 Task: Send an email with the signature Logan Nelson with the subject Request for feedback on a financial report and the message I would like to request a project schedule update. from softage.3@softage.net to softage.1@softage.net with an attached audio file Audio_performance.mp3 and move the email from Sent Items to the folder Employee handbooks
Action: Mouse moved to (86, 115)
Screenshot: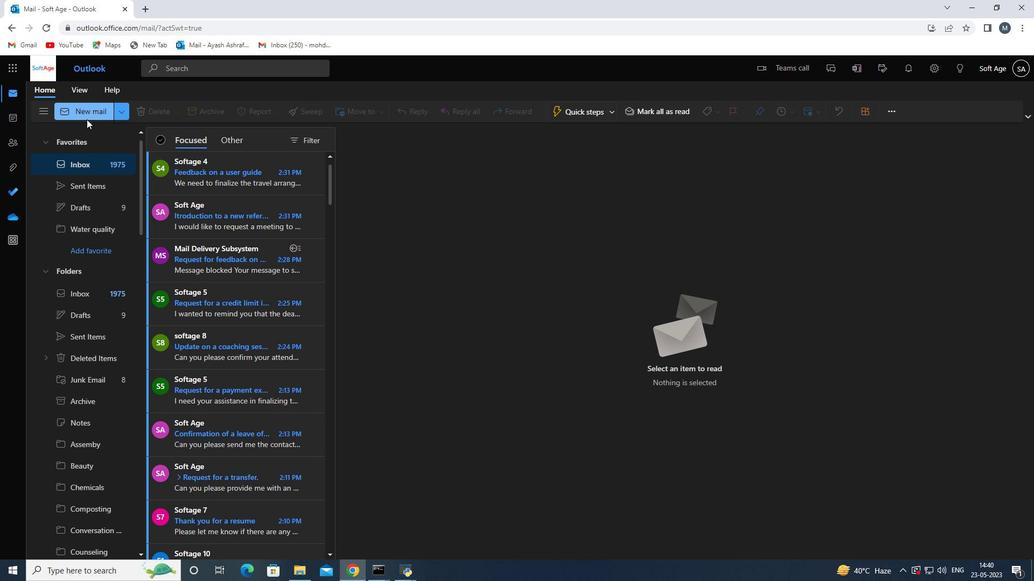
Action: Mouse pressed left at (86, 115)
Screenshot: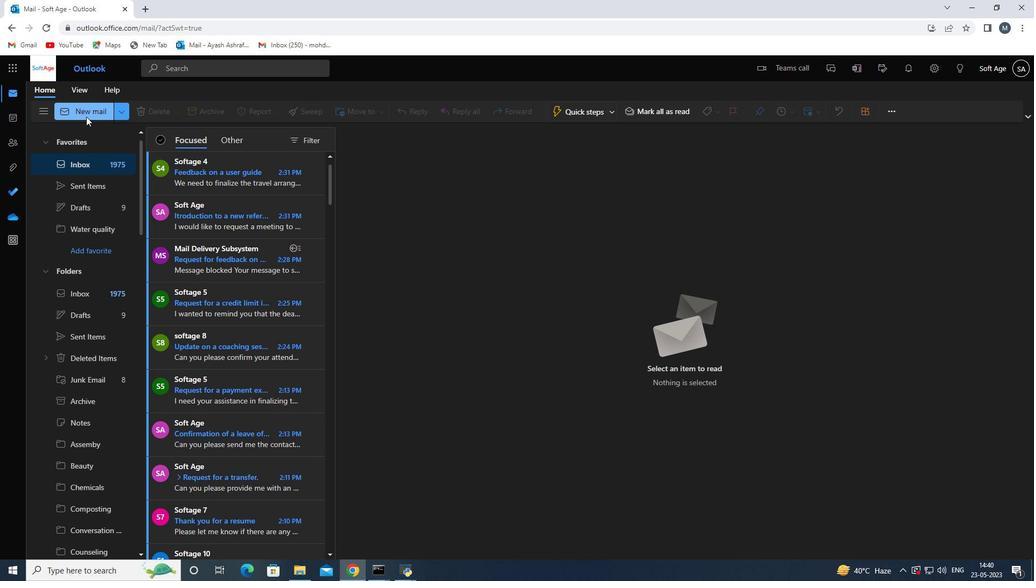 
Action: Mouse moved to (416, 177)
Screenshot: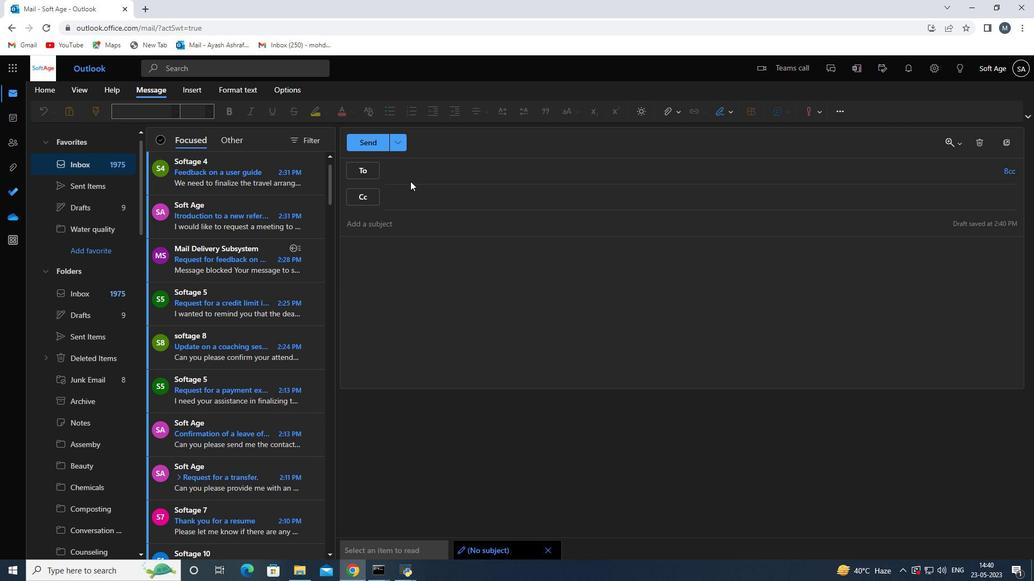 
Action: Mouse pressed left at (416, 177)
Screenshot: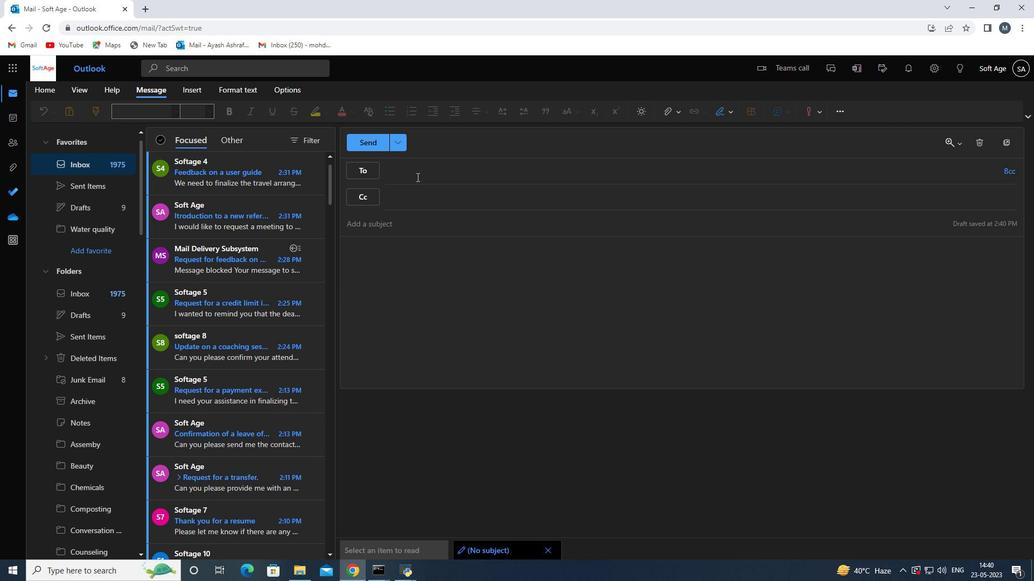
Action: Mouse moved to (717, 111)
Screenshot: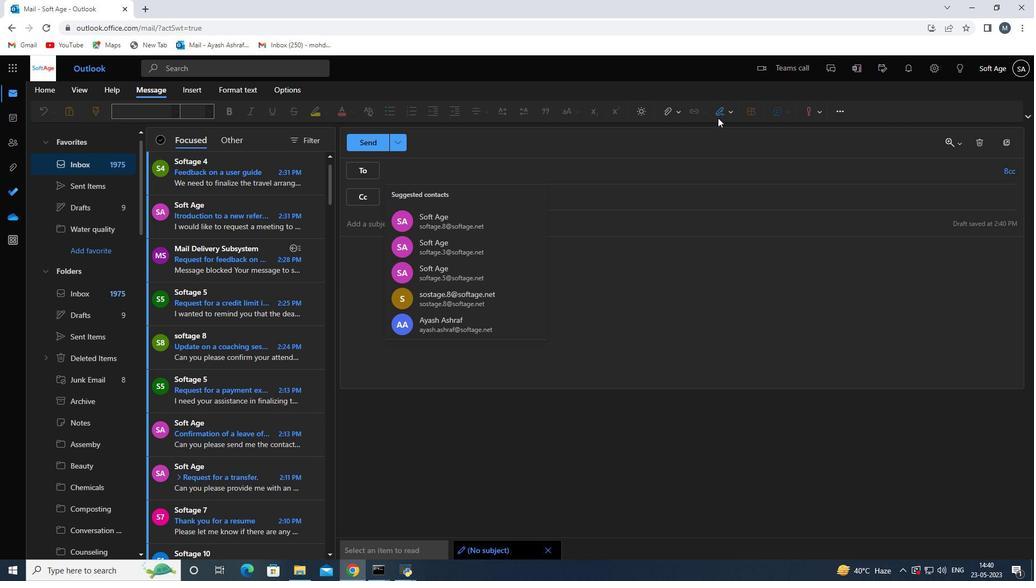 
Action: Mouse pressed left at (717, 111)
Screenshot: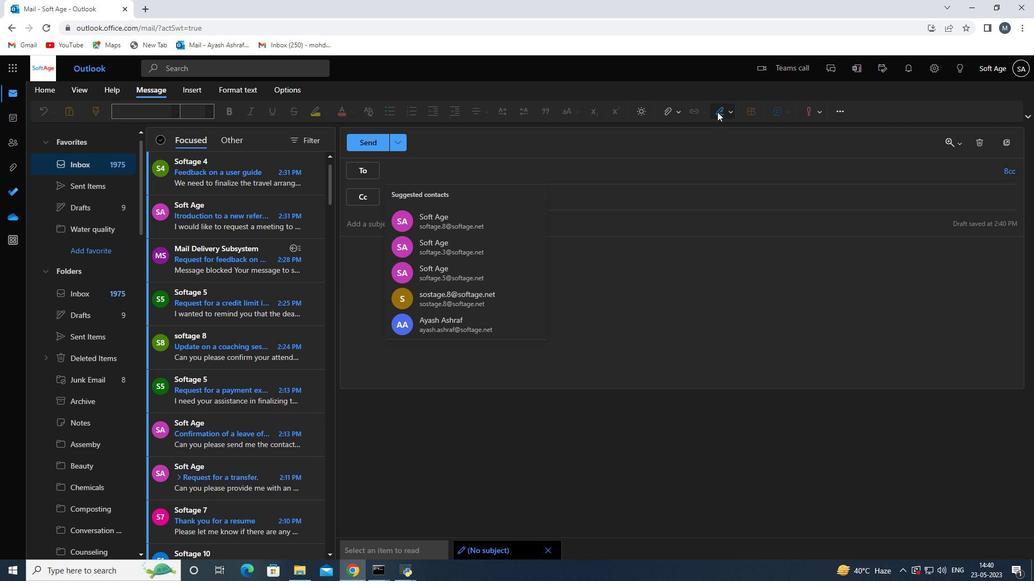 
Action: Mouse moved to (706, 151)
Screenshot: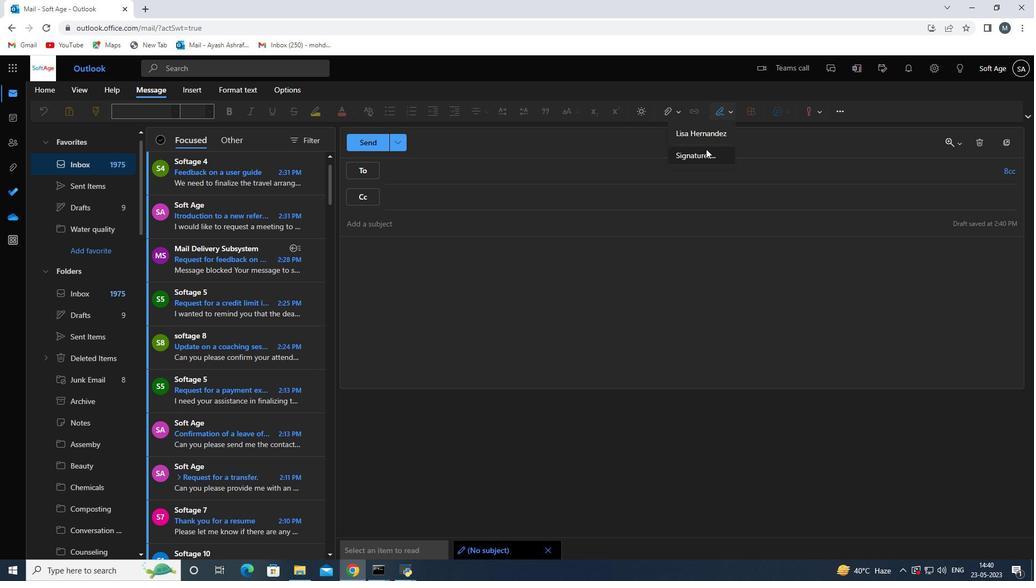 
Action: Mouse pressed left at (706, 151)
Screenshot: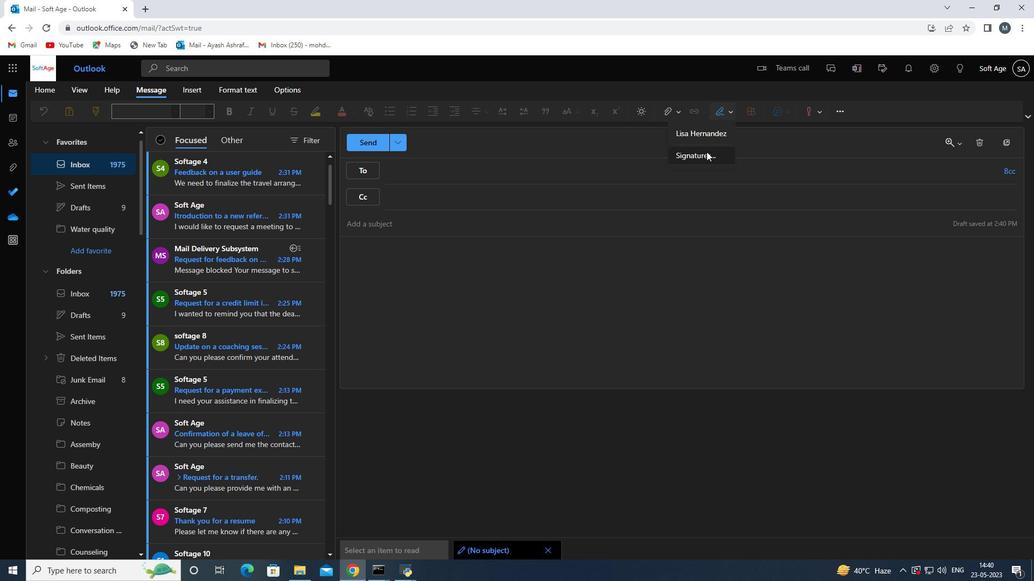 
Action: Mouse moved to (736, 200)
Screenshot: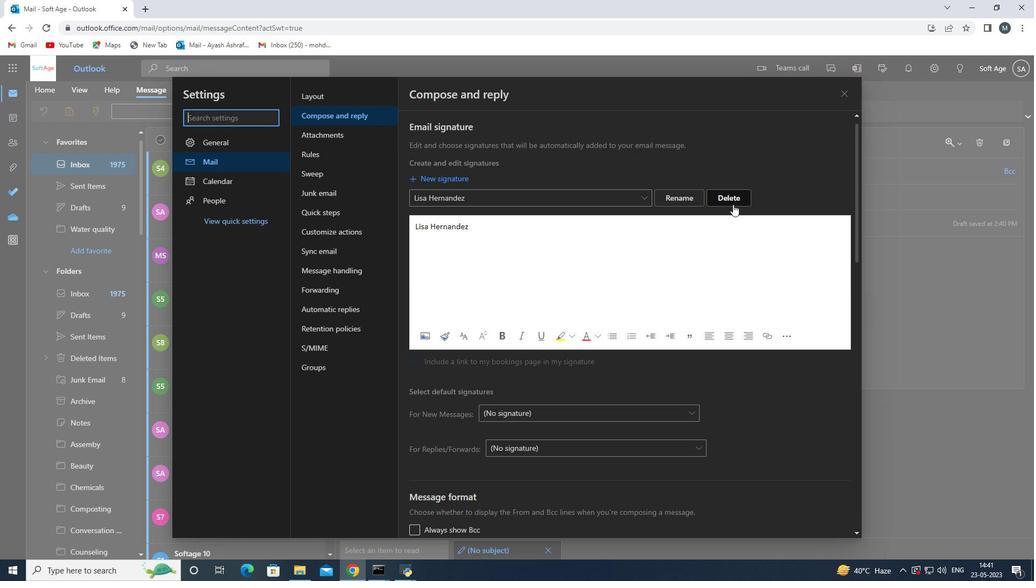 
Action: Mouse pressed left at (736, 200)
Screenshot: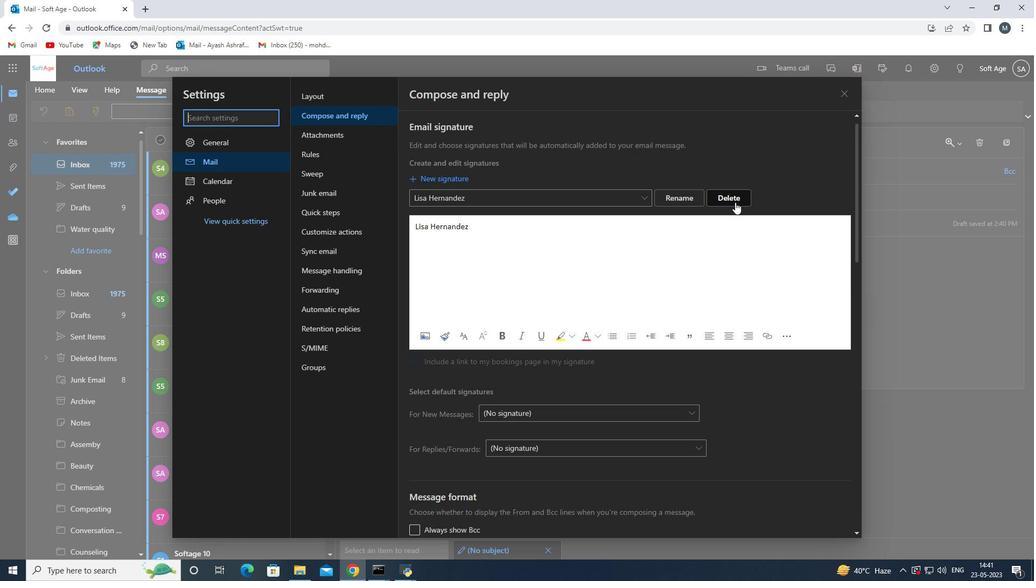 
Action: Mouse moved to (556, 193)
Screenshot: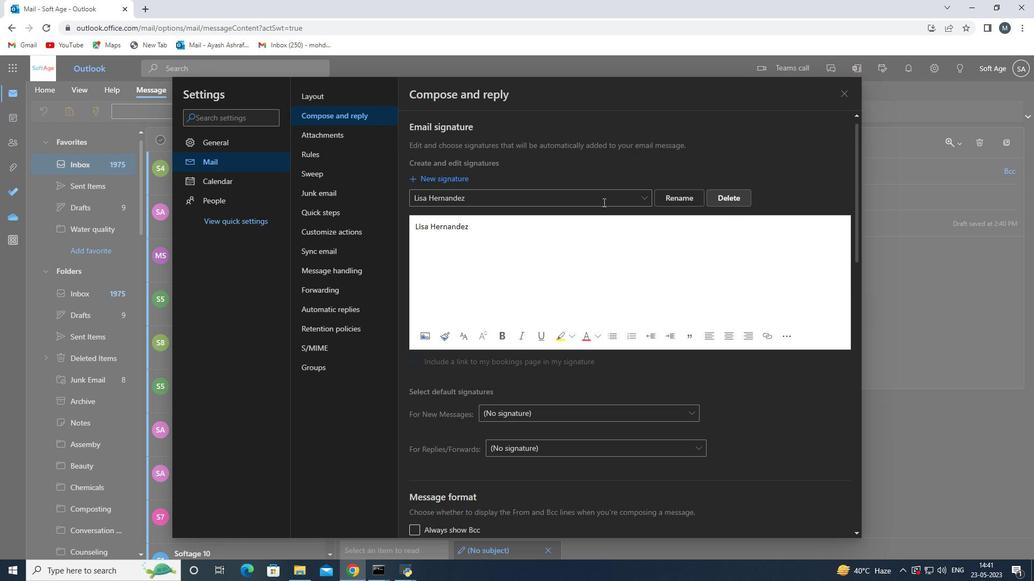 
Action: Mouse pressed left at (556, 193)
Screenshot: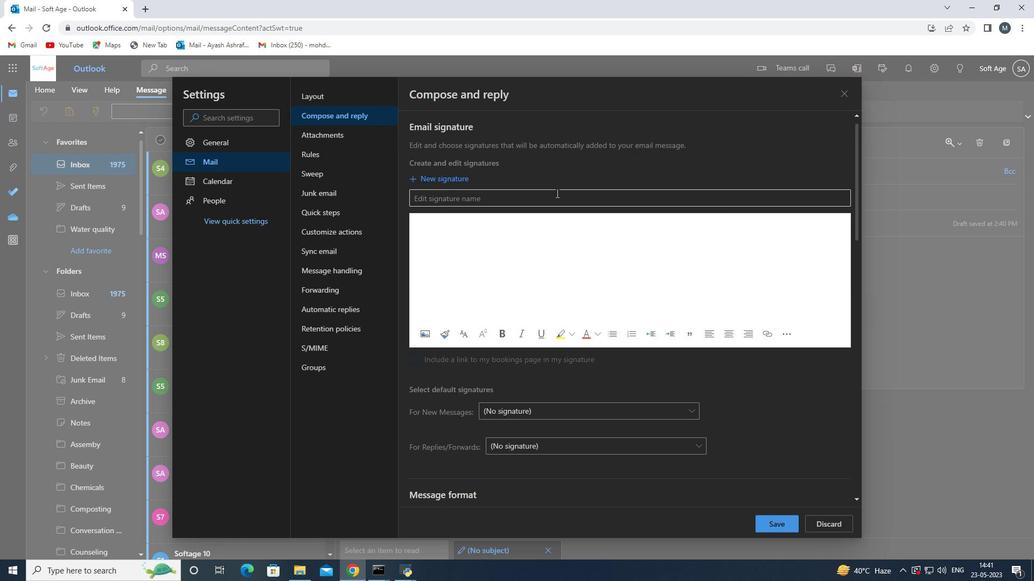 
Action: Key pressed <Key.shift>Logan<Key.space><Key.shift>Nelson<Key.space>
Screenshot: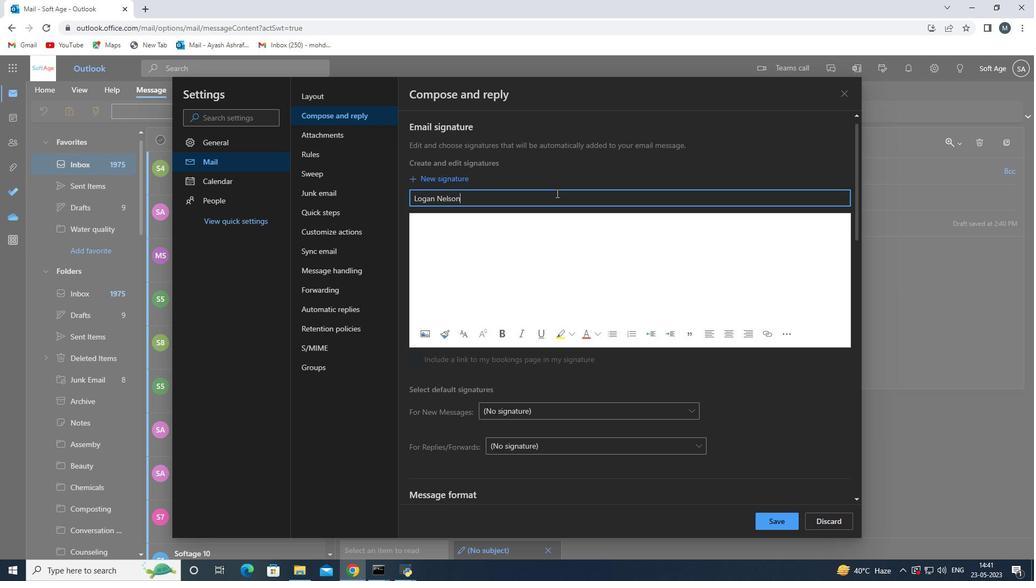 
Action: Mouse moved to (538, 253)
Screenshot: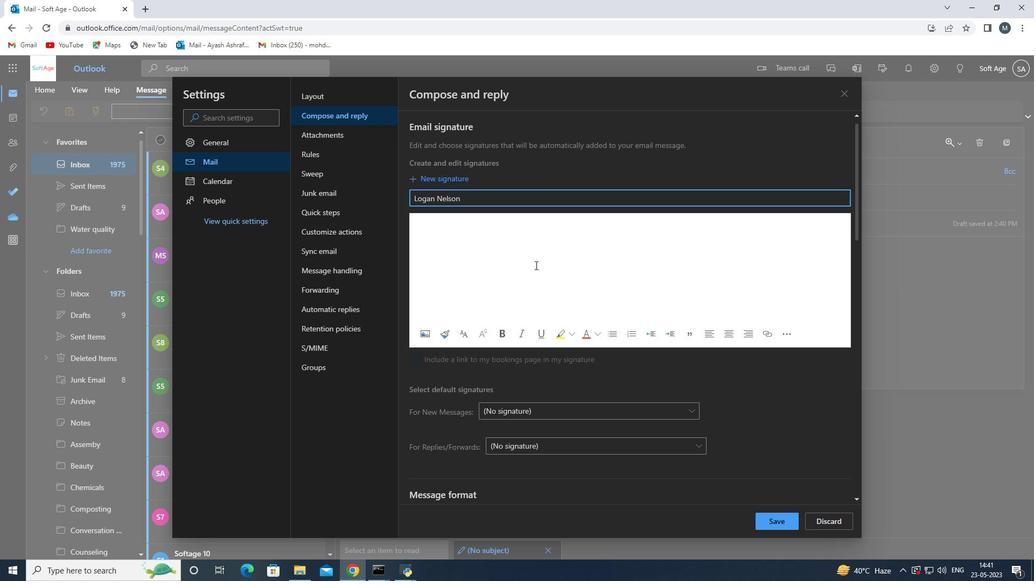 
Action: Mouse pressed left at (538, 253)
Screenshot: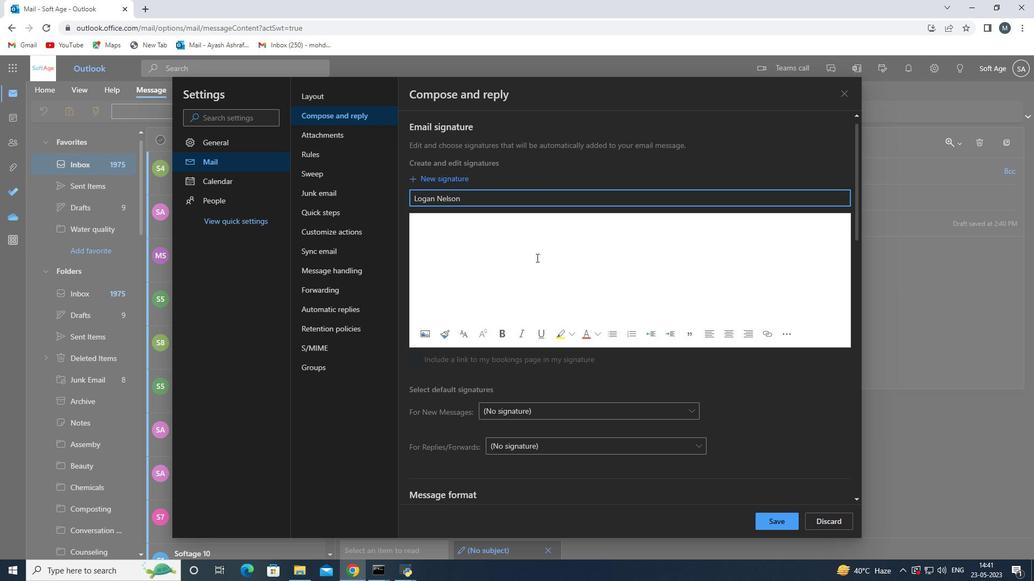 
Action: Mouse moved to (538, 253)
Screenshot: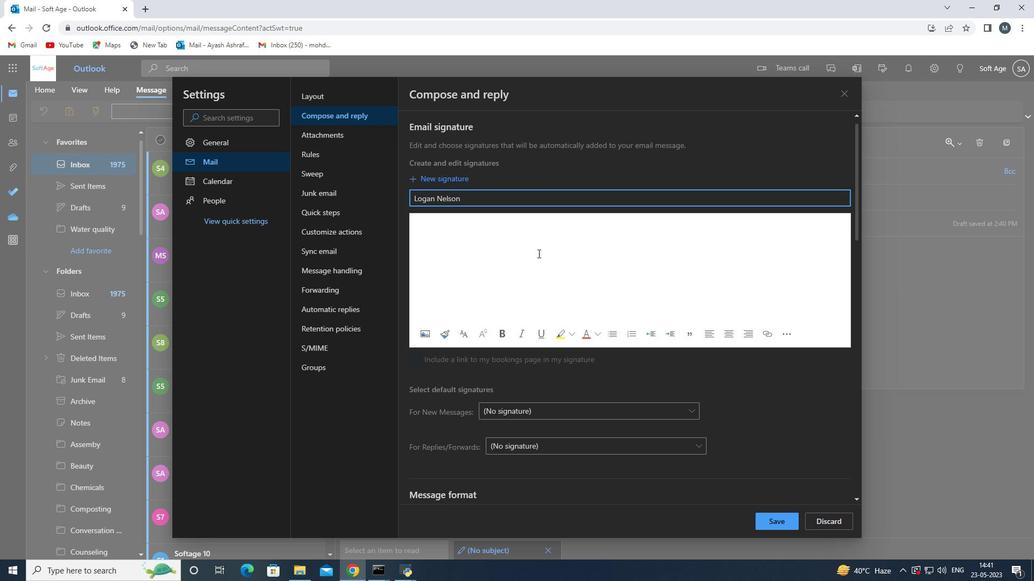 
Action: Key pressed <Key.shift>Logan<Key.space><Key.shift>Nelson<Key.space>
Screenshot: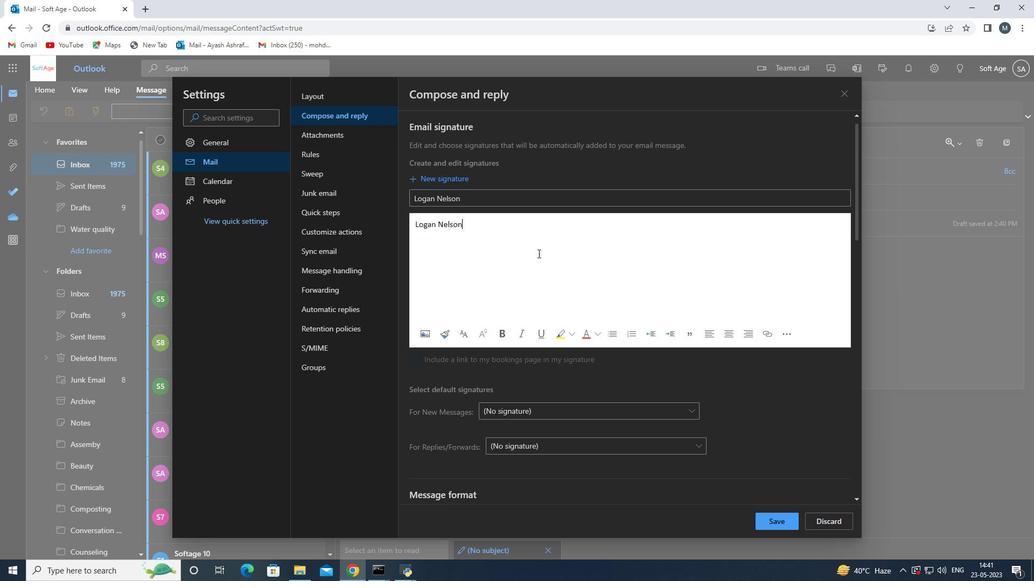 
Action: Mouse moved to (769, 536)
Screenshot: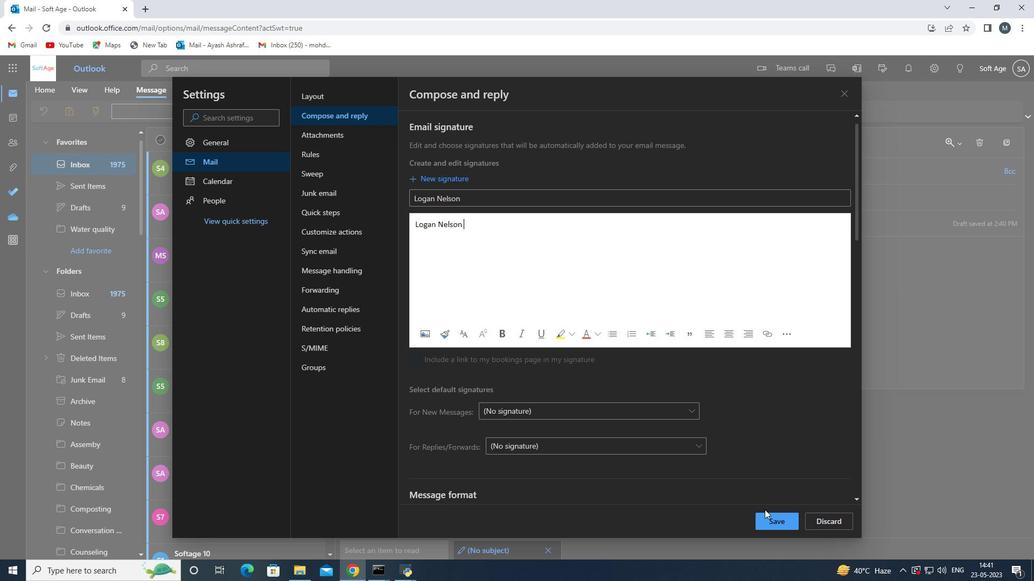 
Action: Mouse pressed left at (768, 535)
Screenshot: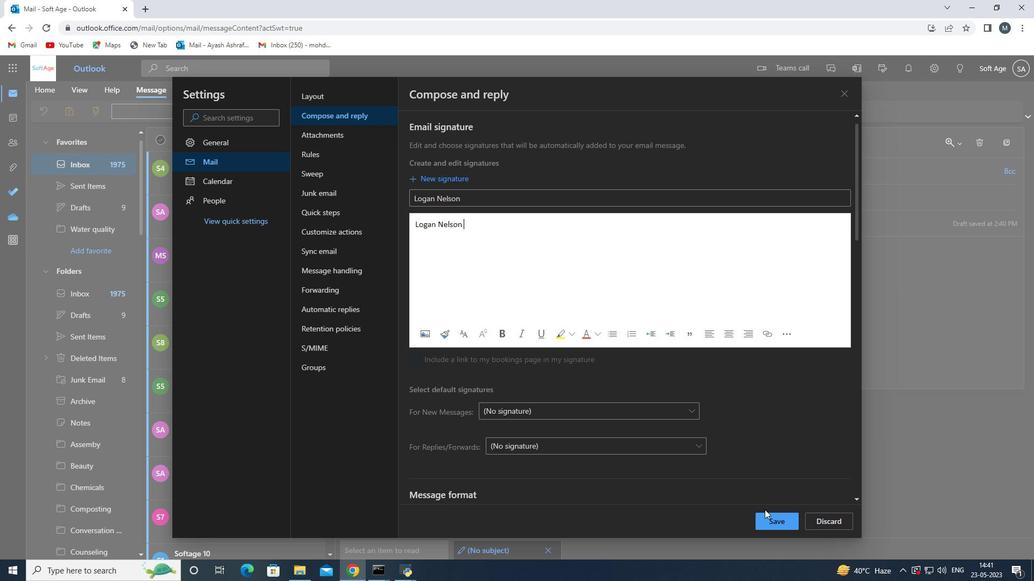 
Action: Mouse moved to (772, 528)
Screenshot: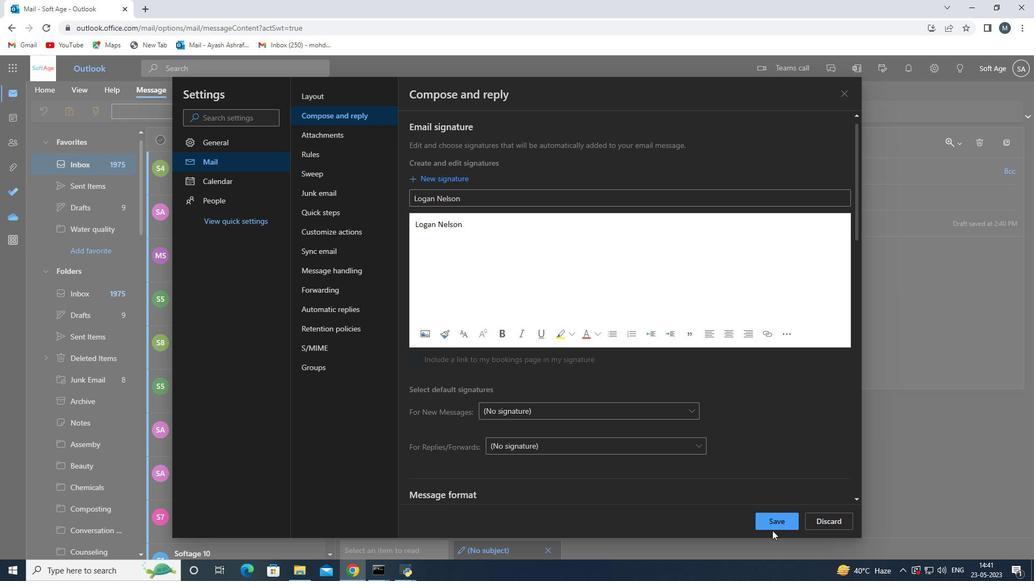 
Action: Mouse pressed left at (772, 528)
Screenshot: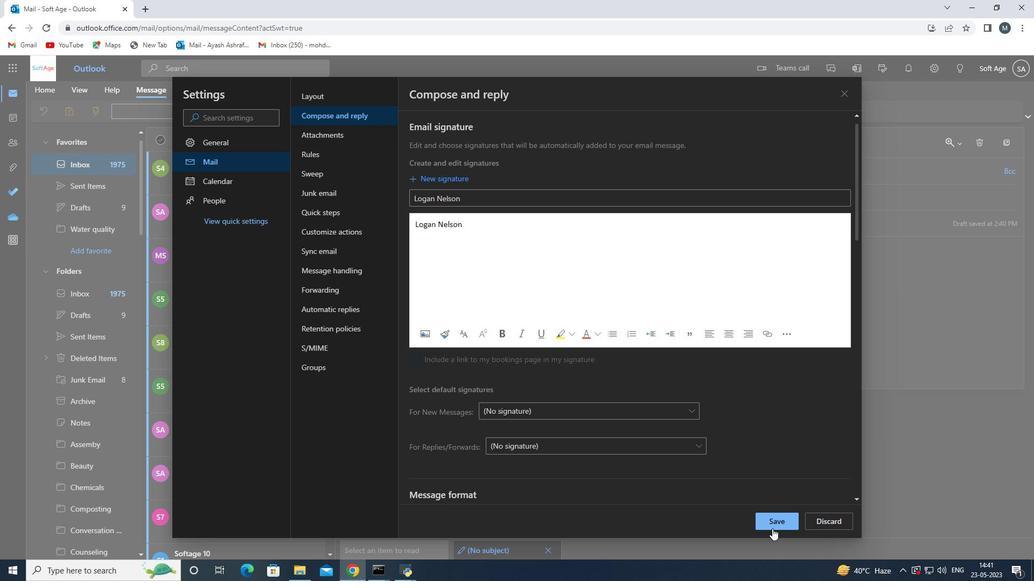 
Action: Mouse moved to (846, 94)
Screenshot: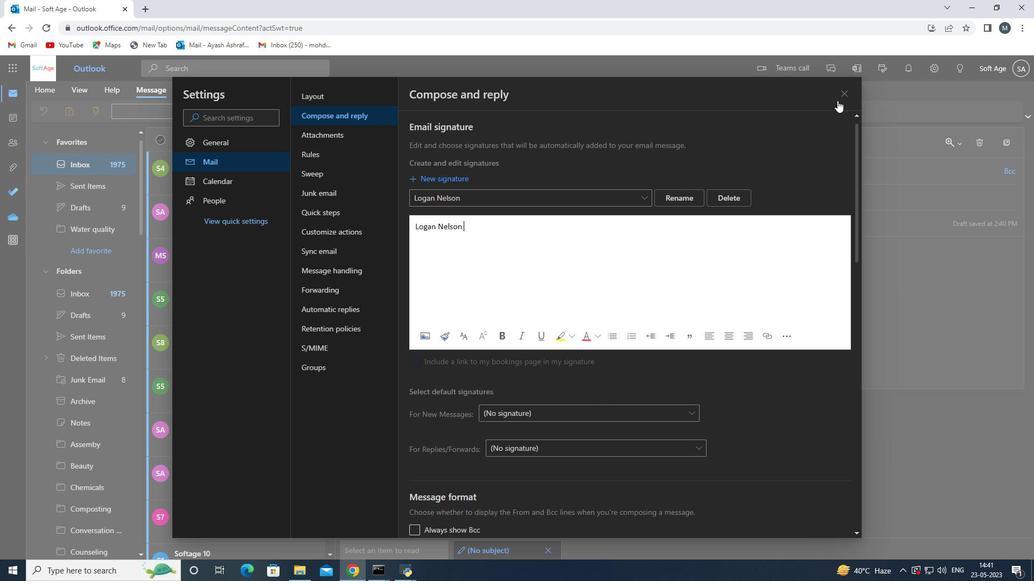 
Action: Mouse pressed left at (846, 94)
Screenshot: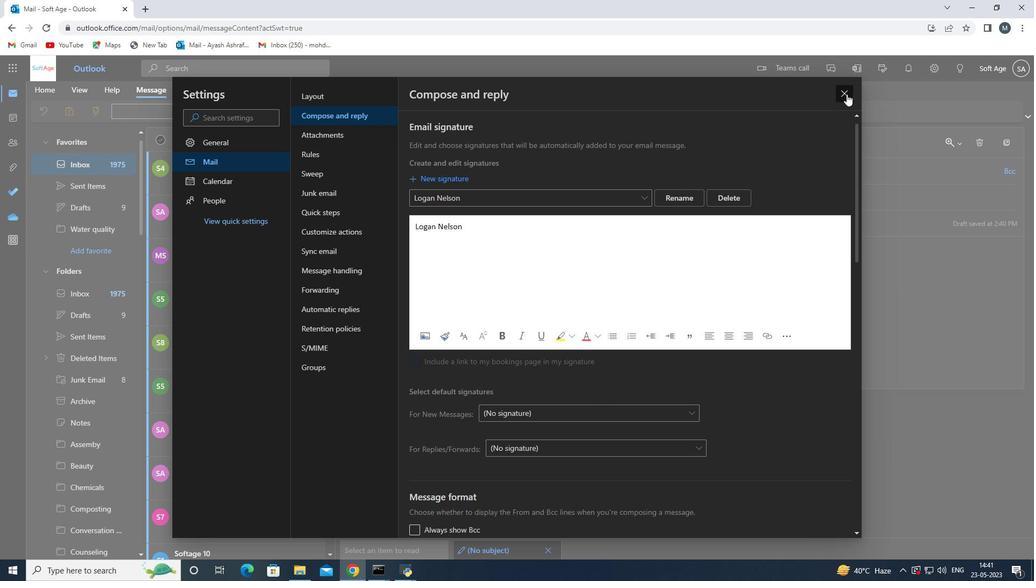 
Action: Mouse moved to (462, 230)
Screenshot: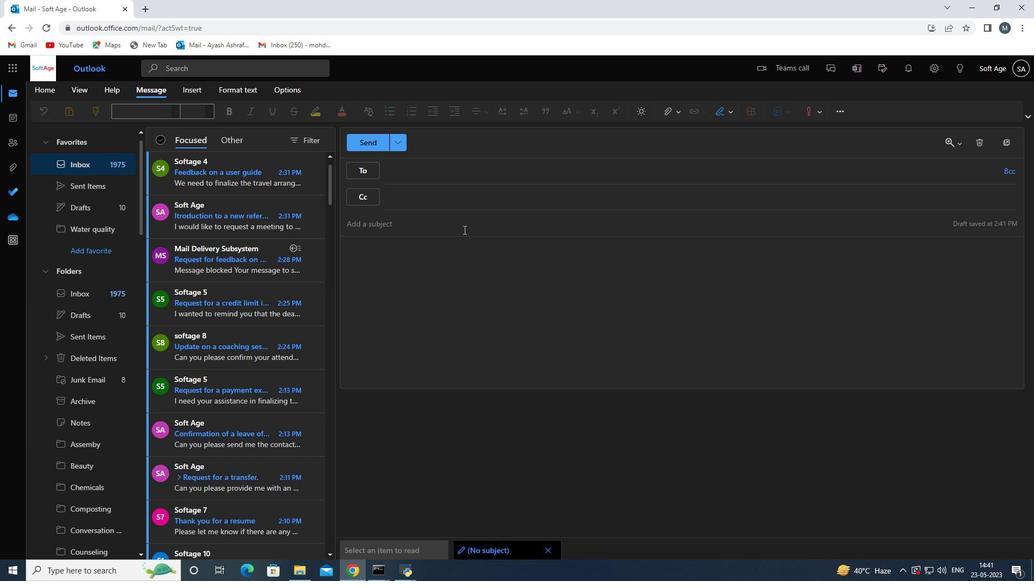 
Action: Mouse pressed left at (462, 230)
Screenshot: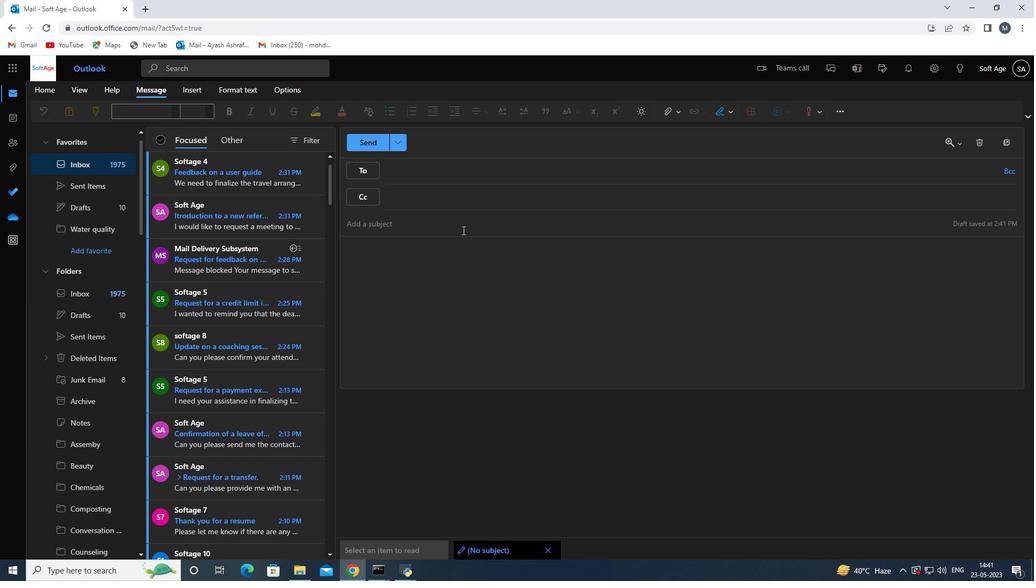 
Action: Key pressed <Key.shift>Request<Key.space>for<Key.space>feedback<Key.space>on<Key.space>a<Key.space>financial<Key.space>report<Key.space>
Screenshot: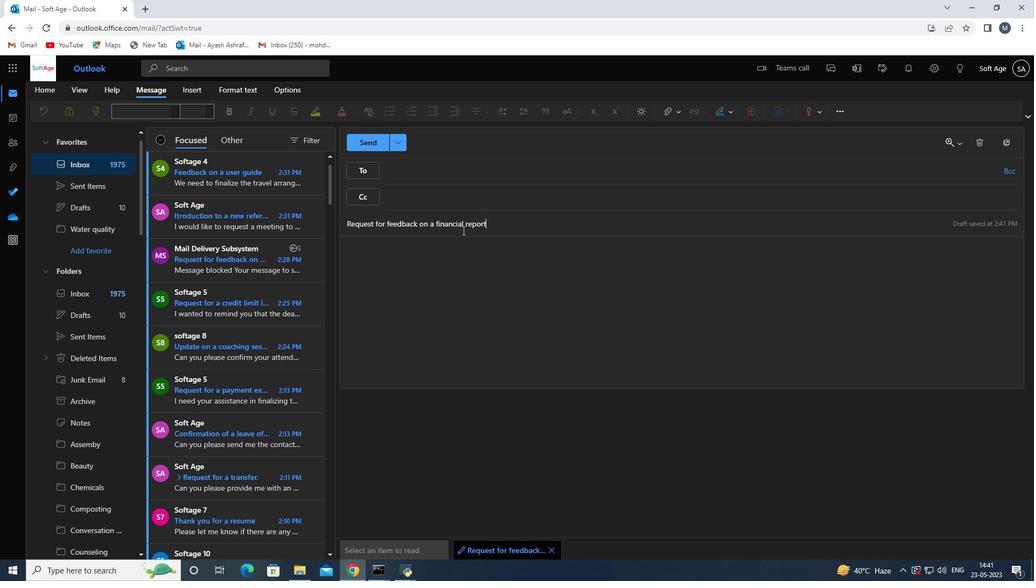 
Action: Mouse moved to (413, 277)
Screenshot: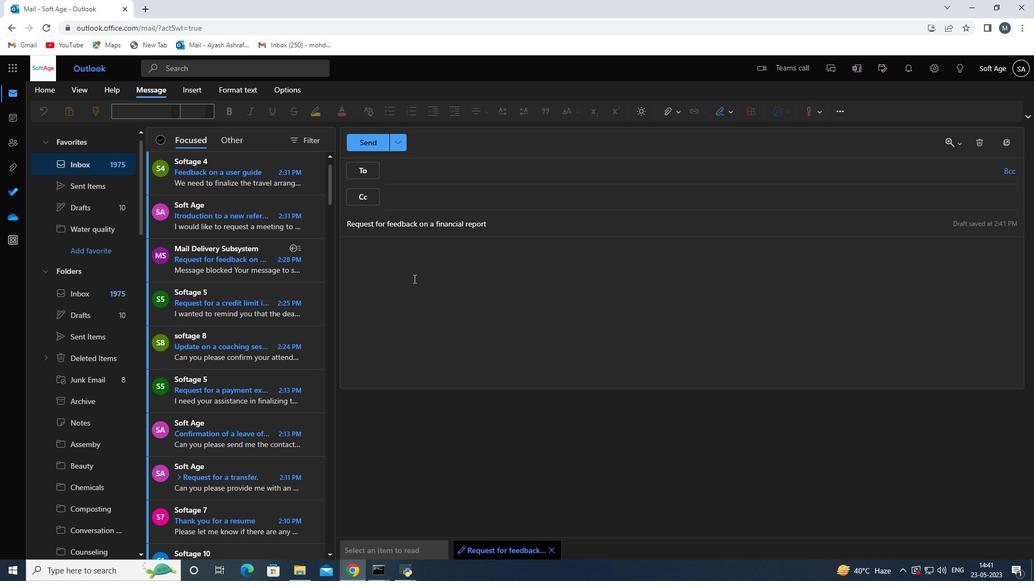 
Action: Mouse pressed left at (413, 277)
Screenshot: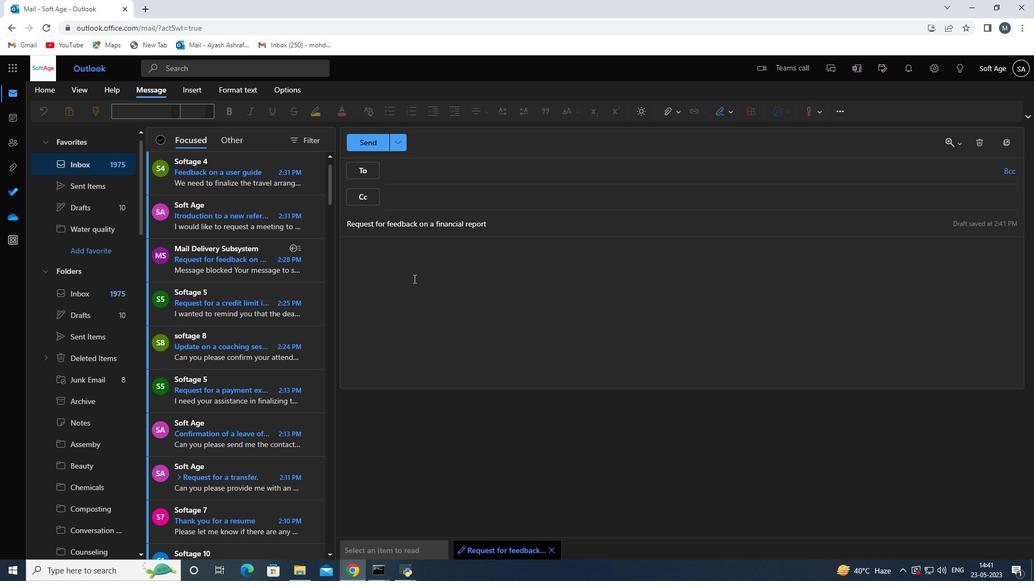 
Action: Mouse moved to (445, 242)
Screenshot: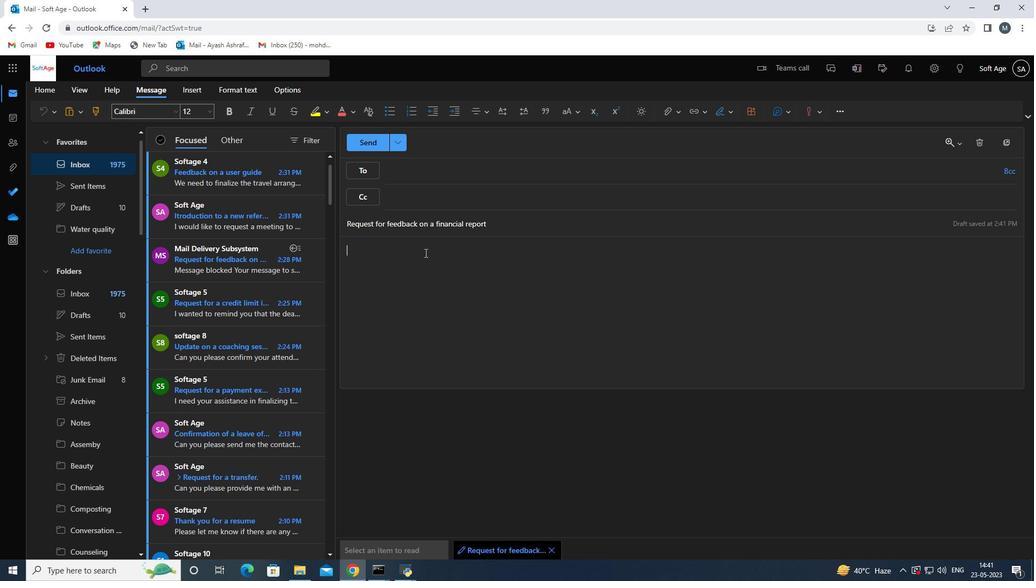 
Action: Key pressed <Key.shift>I<Key.space>woi<Key.backspace>uld<Key.space>like<Key.space>to<Key.space>
Screenshot: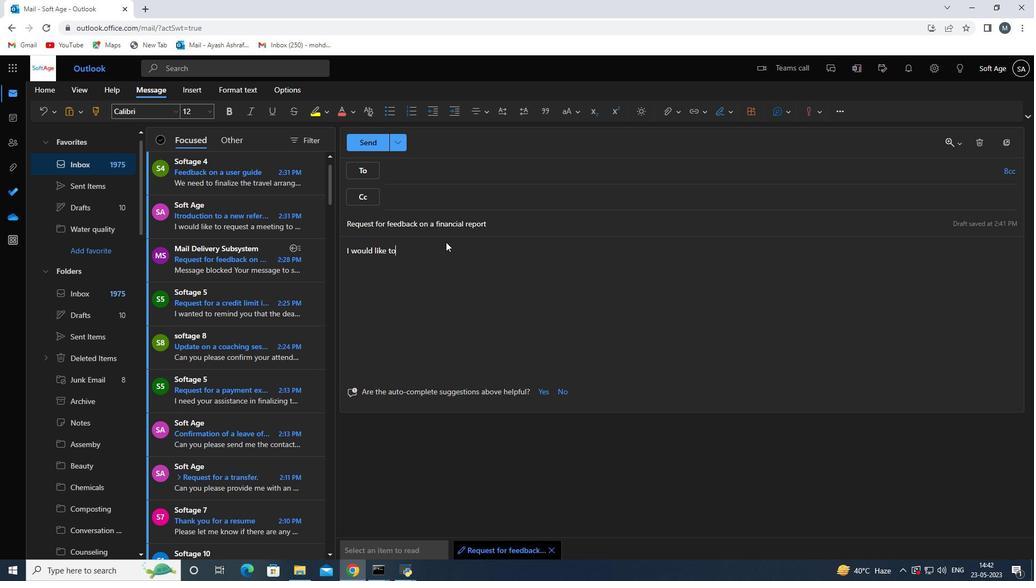 
Action: Mouse moved to (445, 242)
Screenshot: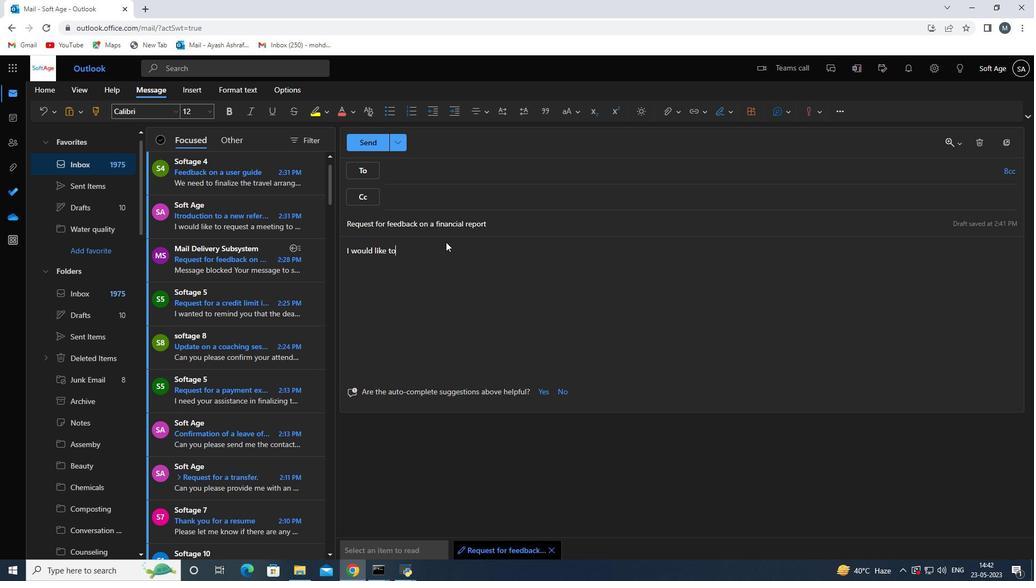 
Action: Key pressed request<Key.space>a<Key.space>project<Key.space>schedule<Key.space>update<Key.space>
Screenshot: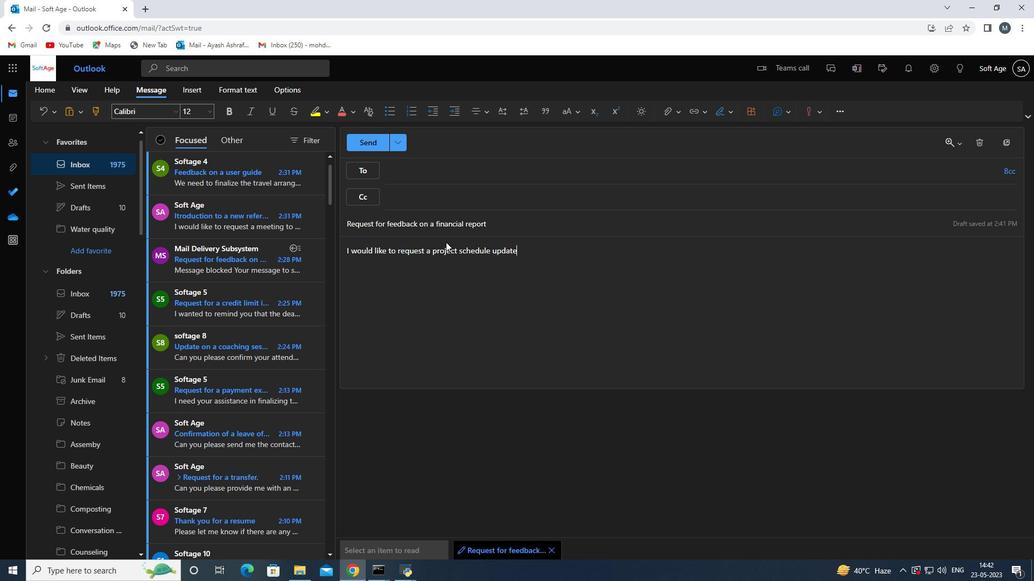 
Action: Mouse moved to (718, 113)
Screenshot: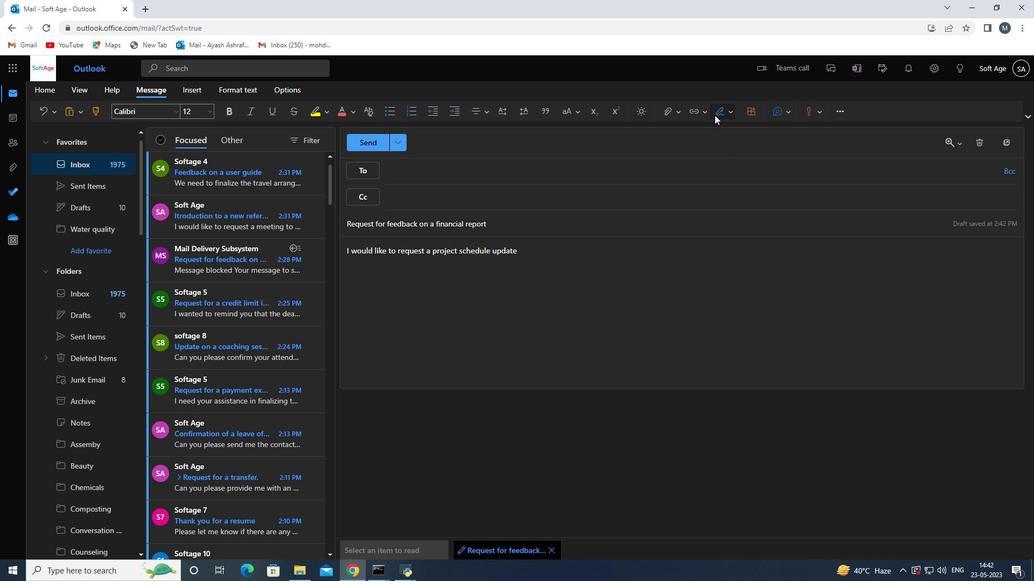 
Action: Mouse pressed left at (718, 113)
Screenshot: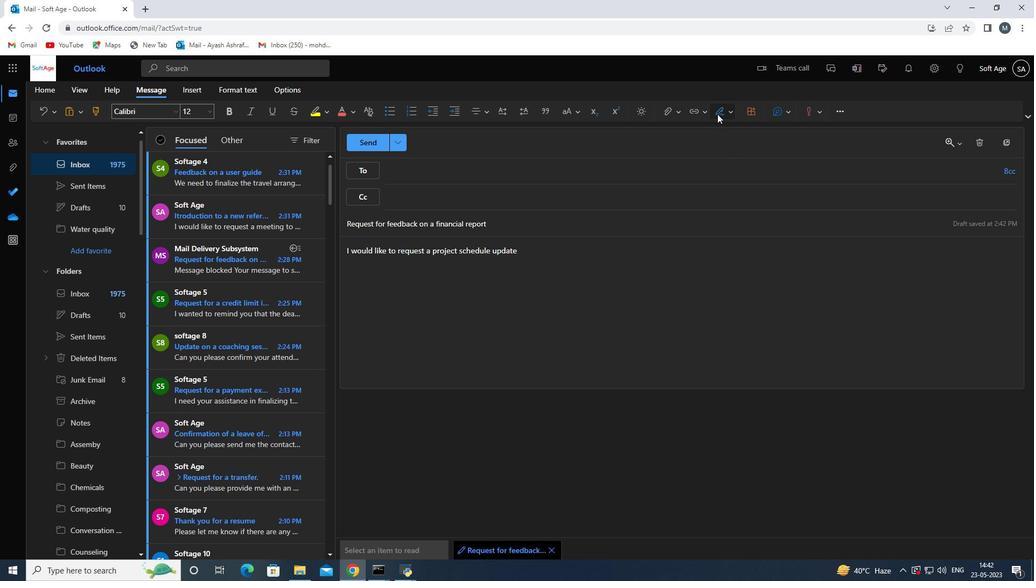 
Action: Mouse moved to (707, 136)
Screenshot: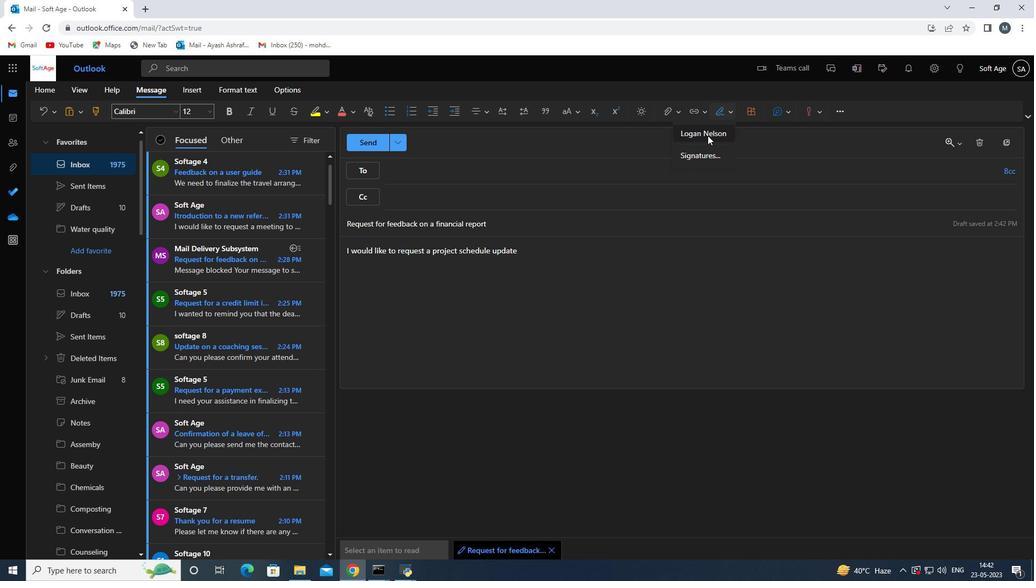 
Action: Mouse pressed left at (707, 136)
Screenshot: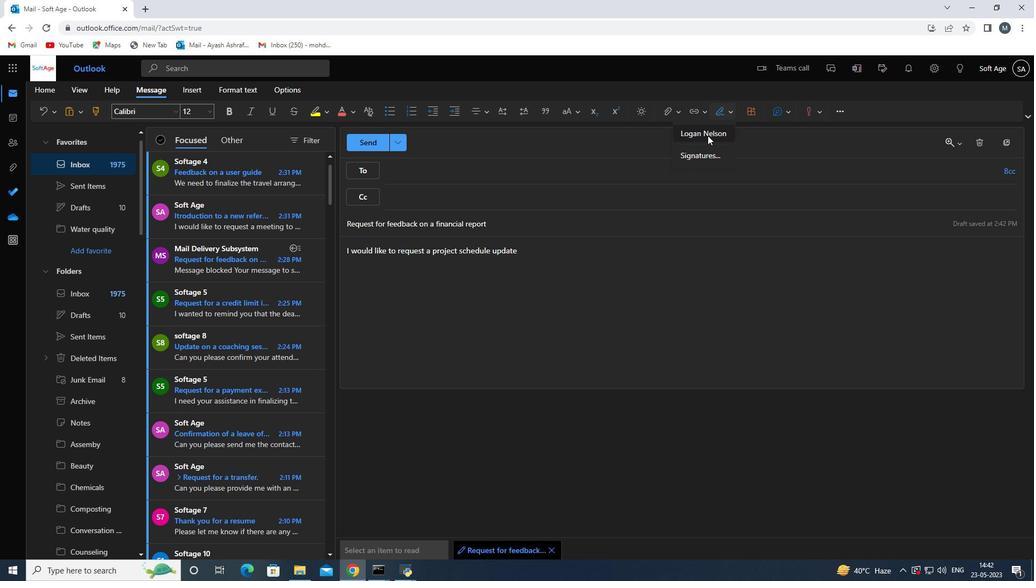 
Action: Mouse moved to (451, 176)
Screenshot: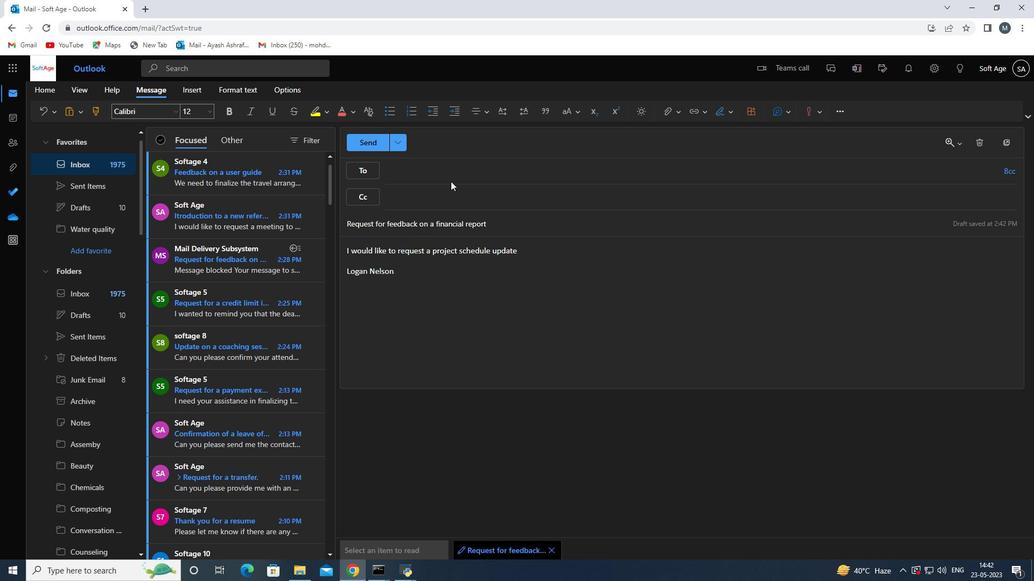 
Action: Mouse pressed left at (451, 176)
Screenshot: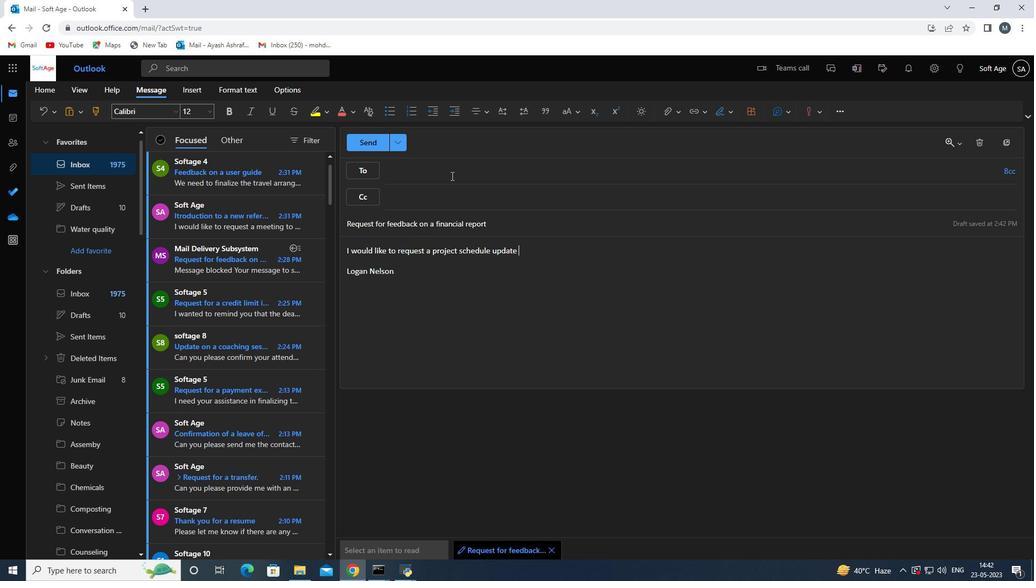 
Action: Key pressed softage.1<Key.shift>@softage.net
Screenshot: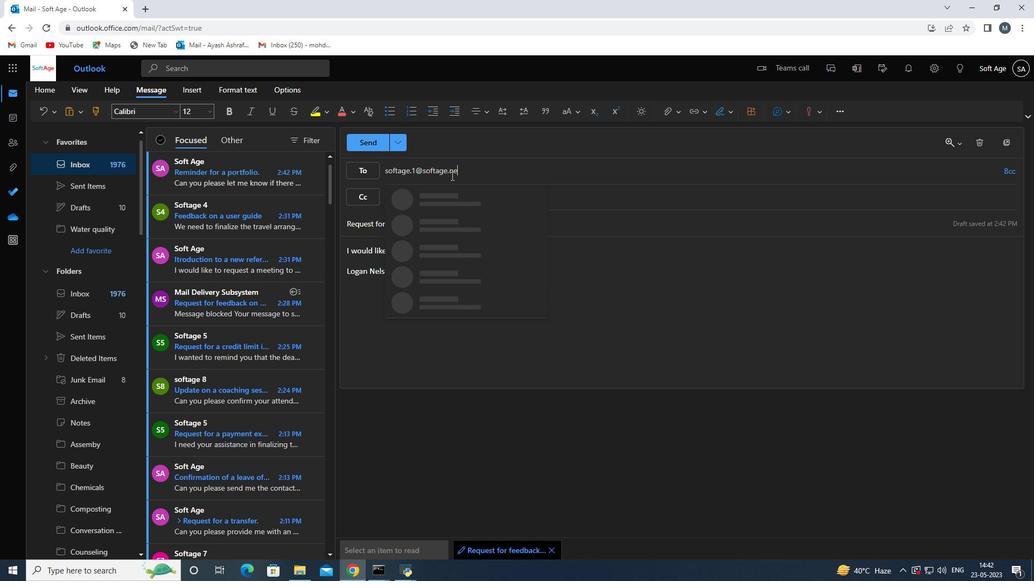 
Action: Mouse moved to (434, 189)
Screenshot: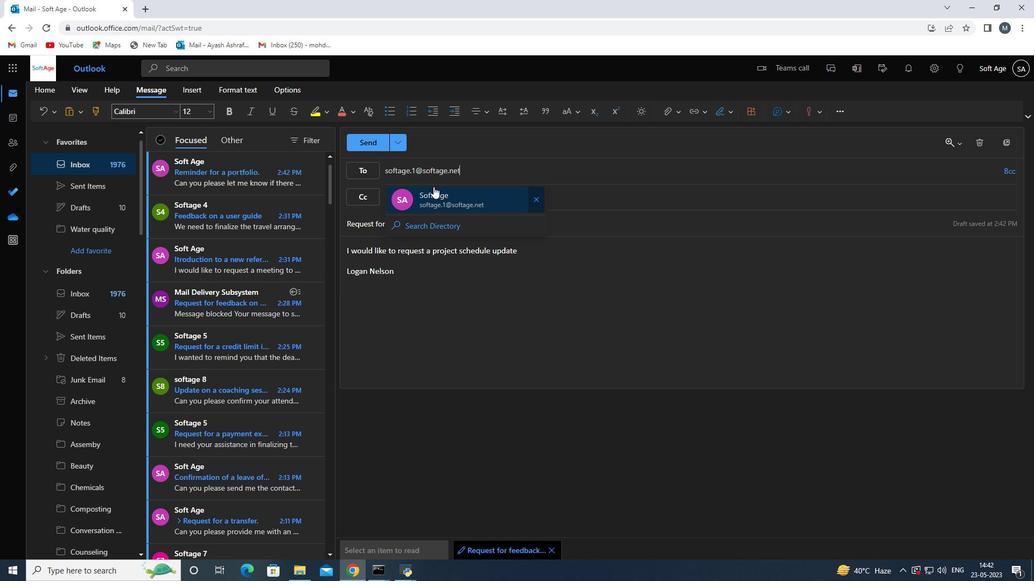 
Action: Mouse pressed left at (434, 189)
Screenshot: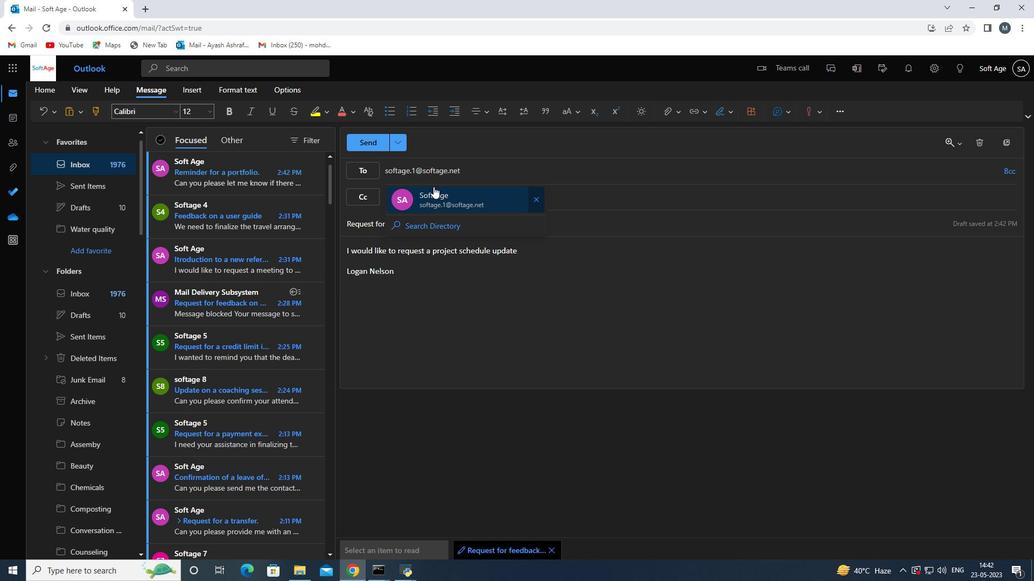 
Action: Mouse moved to (661, 113)
Screenshot: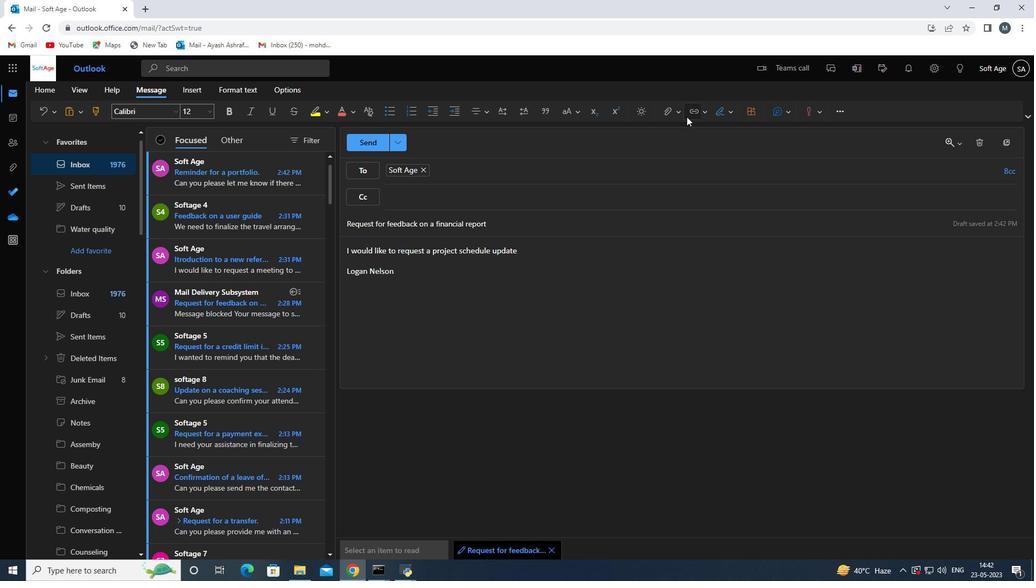 
Action: Mouse pressed left at (661, 113)
Screenshot: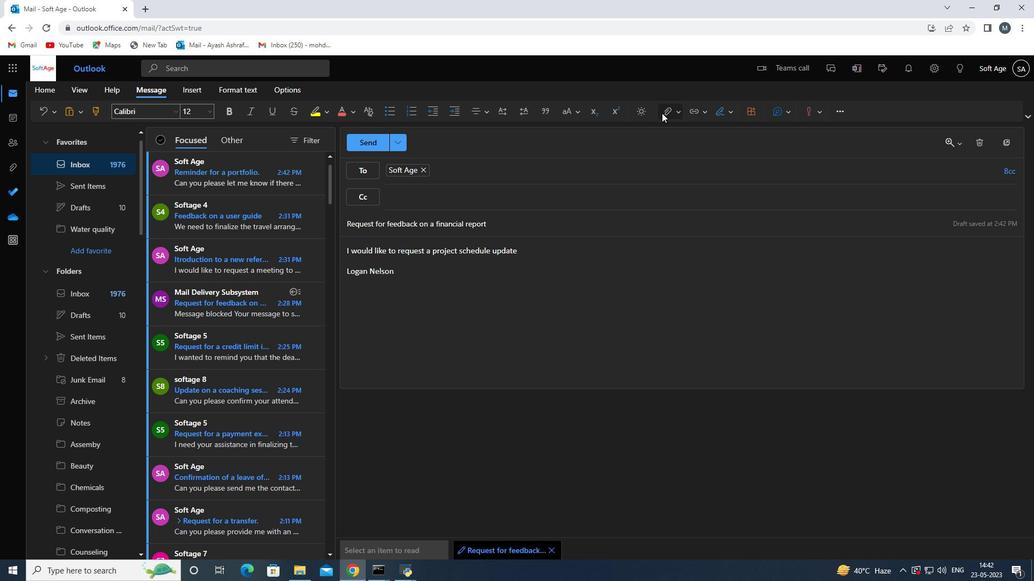 
Action: Mouse moved to (639, 134)
Screenshot: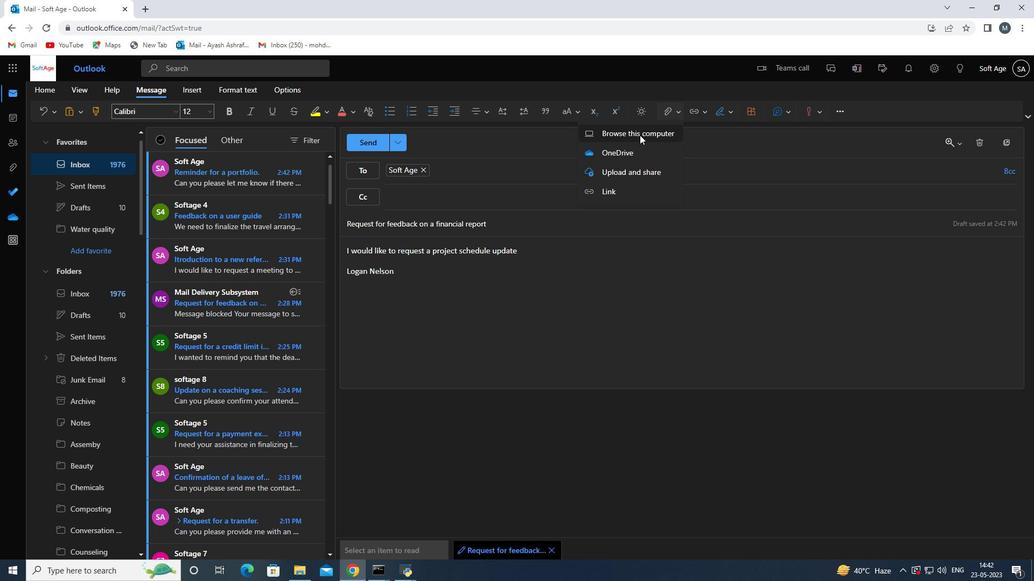 
Action: Mouse pressed left at (639, 134)
Screenshot: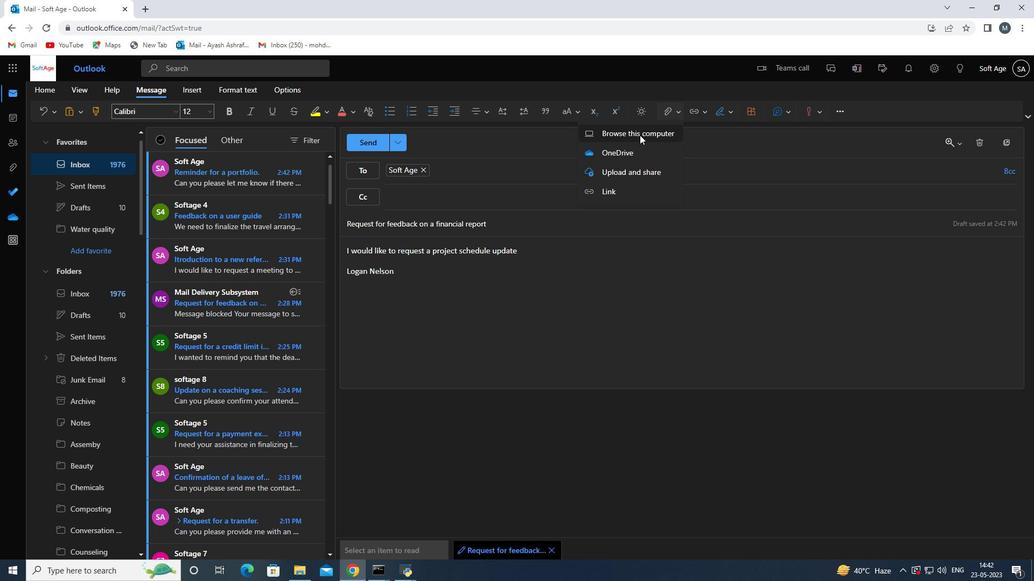 
Action: Mouse moved to (254, 197)
Screenshot: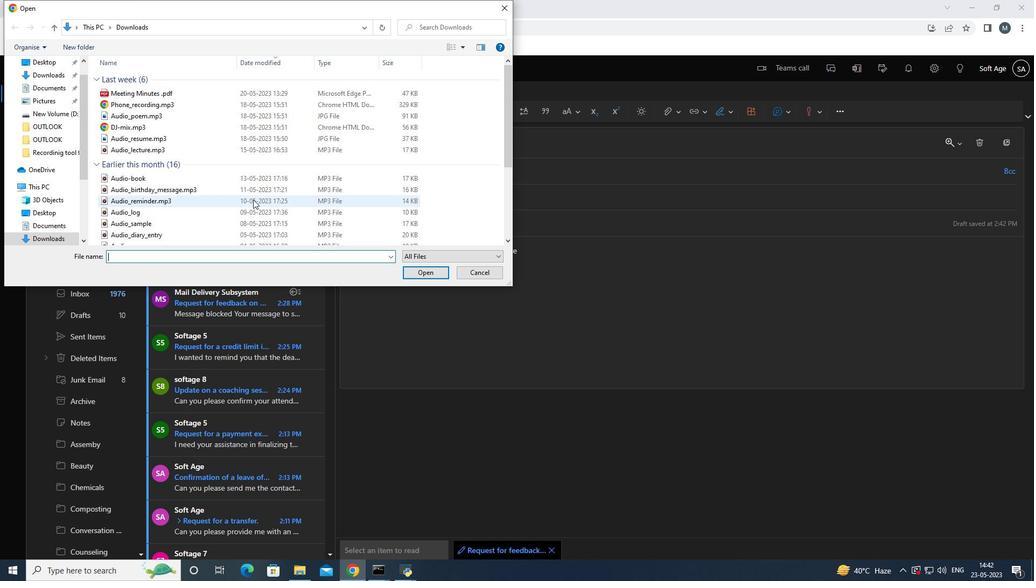 
Action: Mouse pressed left at (254, 197)
Screenshot: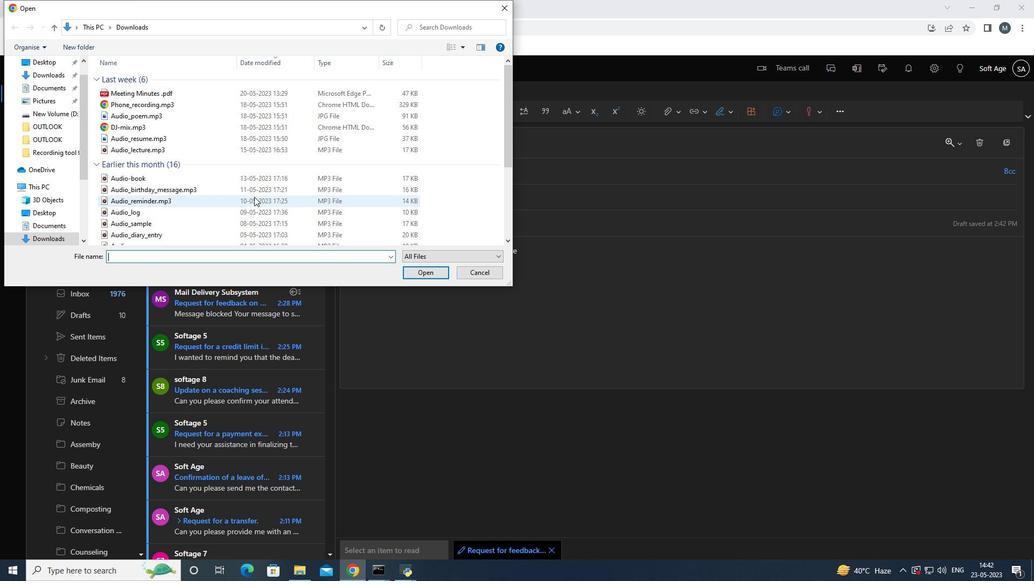 
Action: Mouse moved to (250, 199)
Screenshot: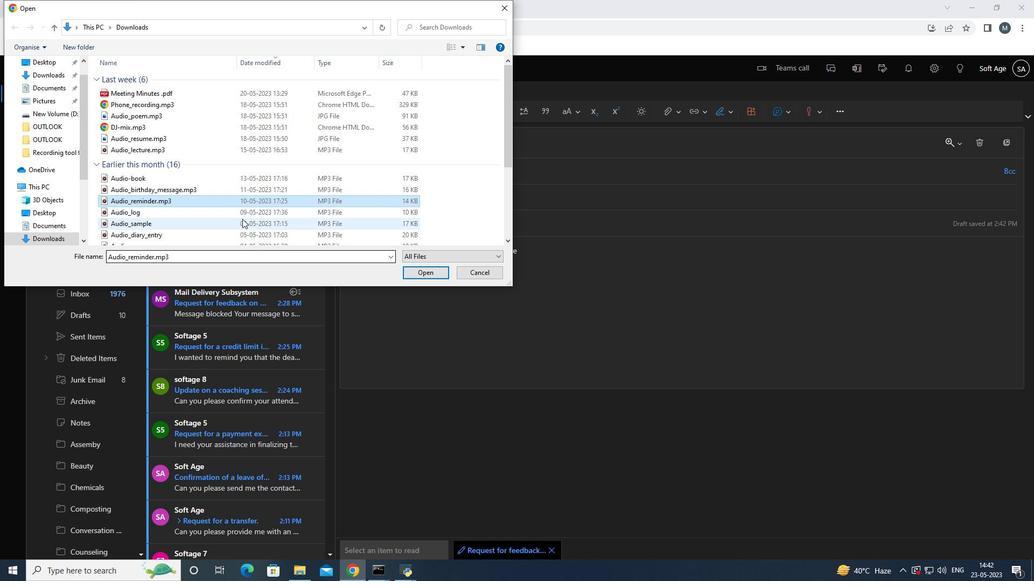 
Action: Mouse pressed right at (250, 199)
Screenshot: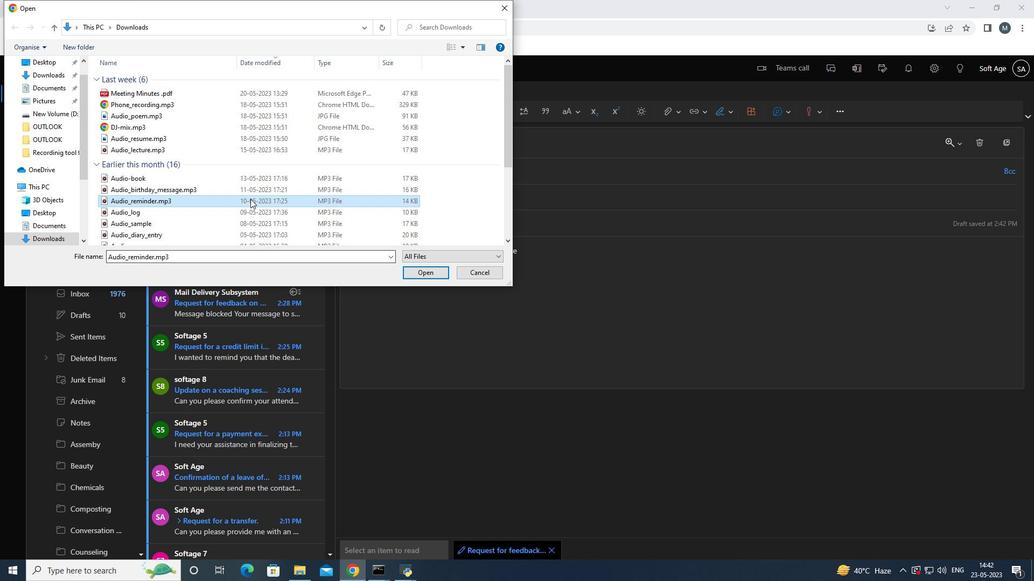 
Action: Mouse moved to (294, 455)
Screenshot: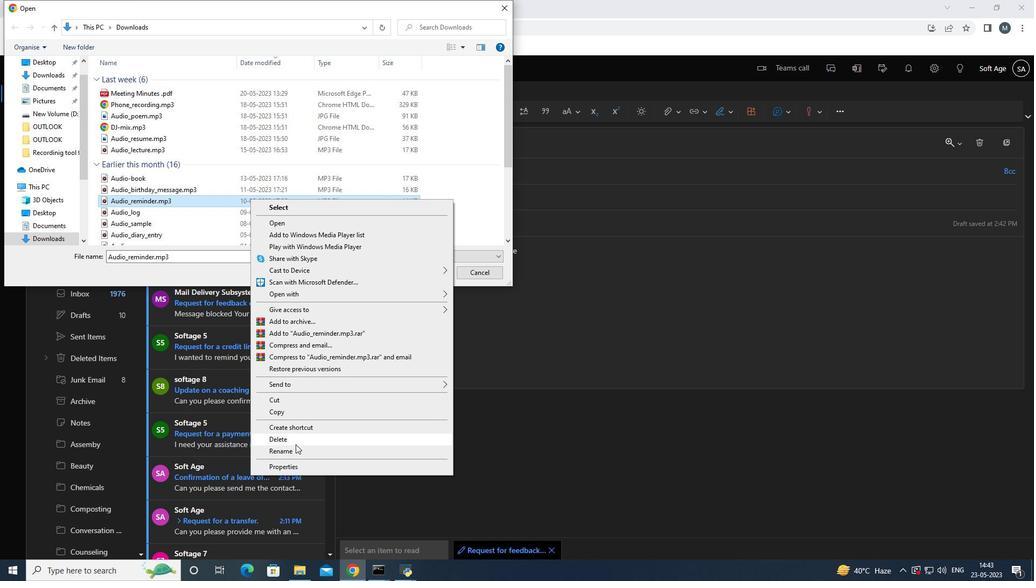 
Action: Mouse pressed left at (294, 455)
Screenshot: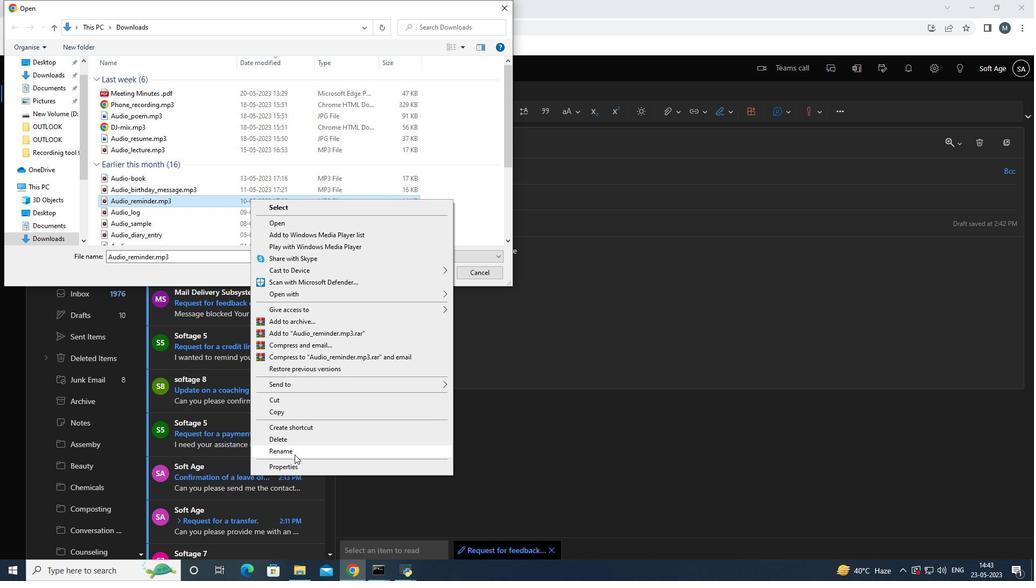 
Action: Mouse moved to (294, 455)
Screenshot: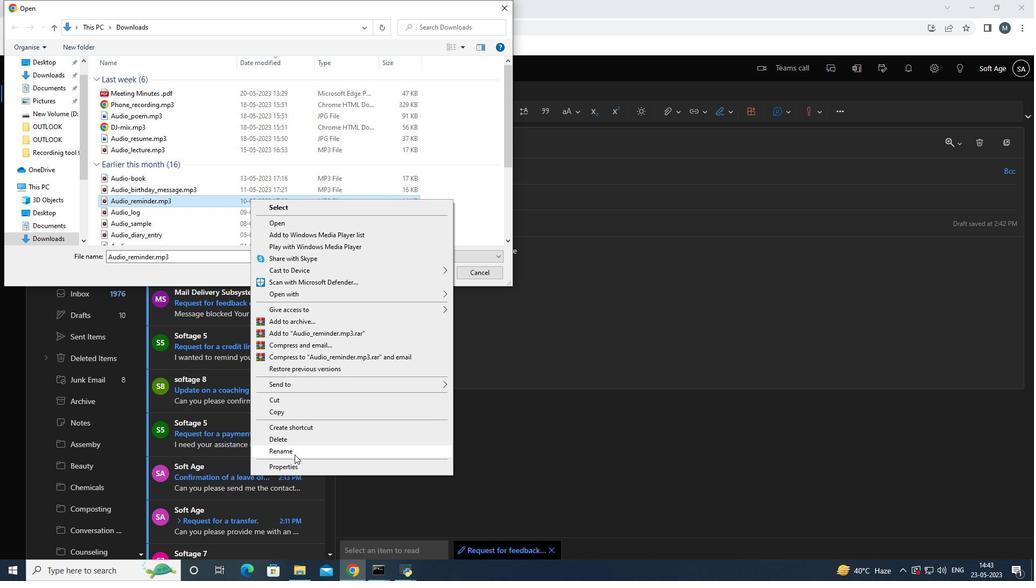 
Action: Key pressed <Key.shift>Audio<Key.space><Key.backspace><Key.shift><Key.shift>_<Key.shift>Performance<Key.space><Key.backspace>.mp3
Screenshot: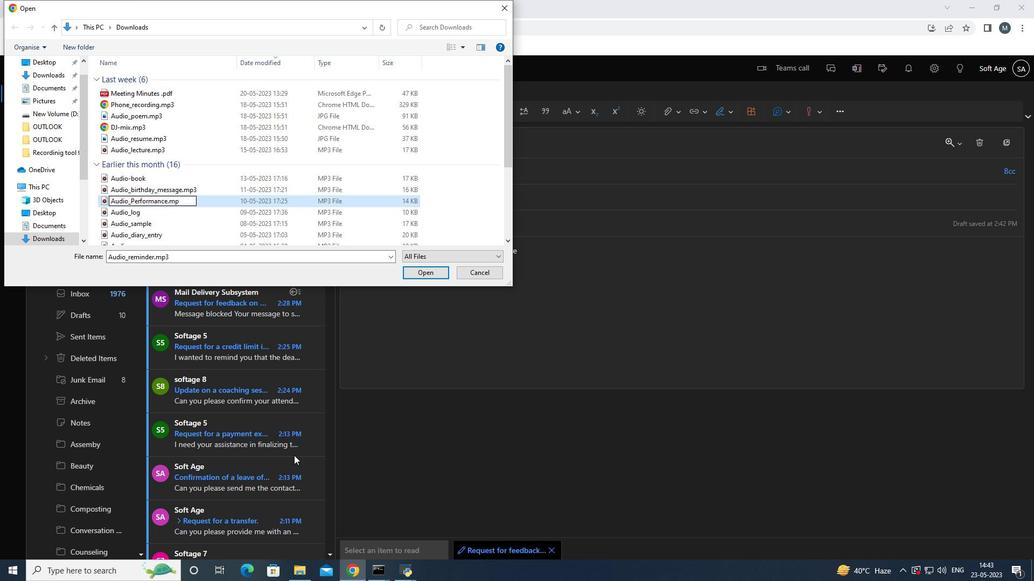 
Action: Mouse moved to (318, 215)
Screenshot: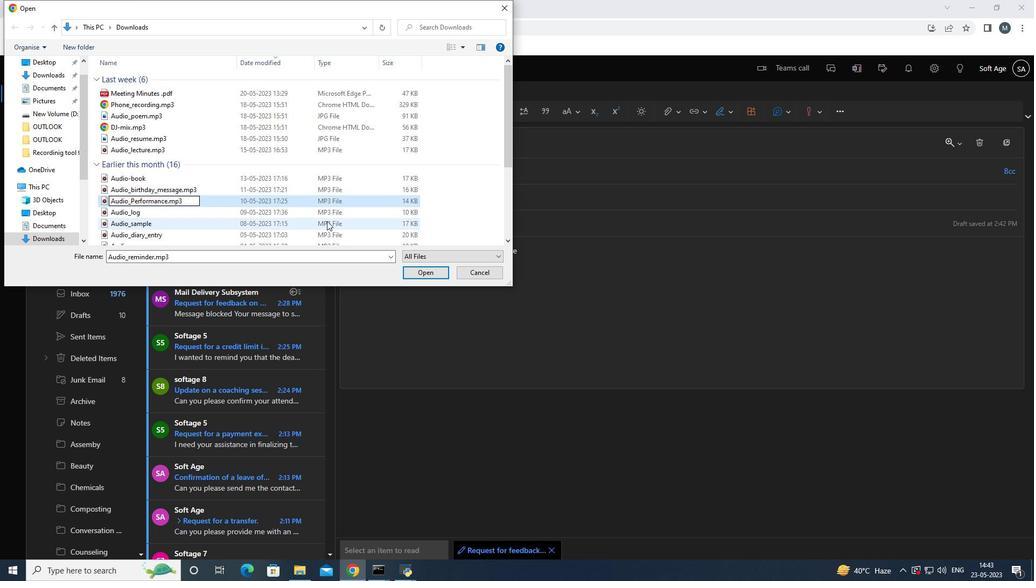 
Action: Mouse pressed left at (318, 215)
Screenshot: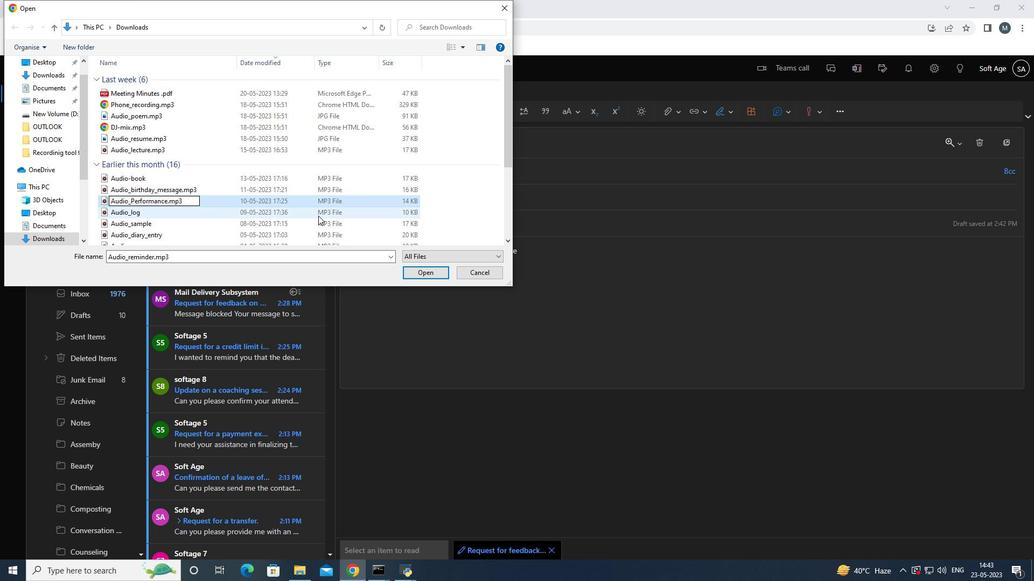
Action: Mouse moved to (332, 201)
Screenshot: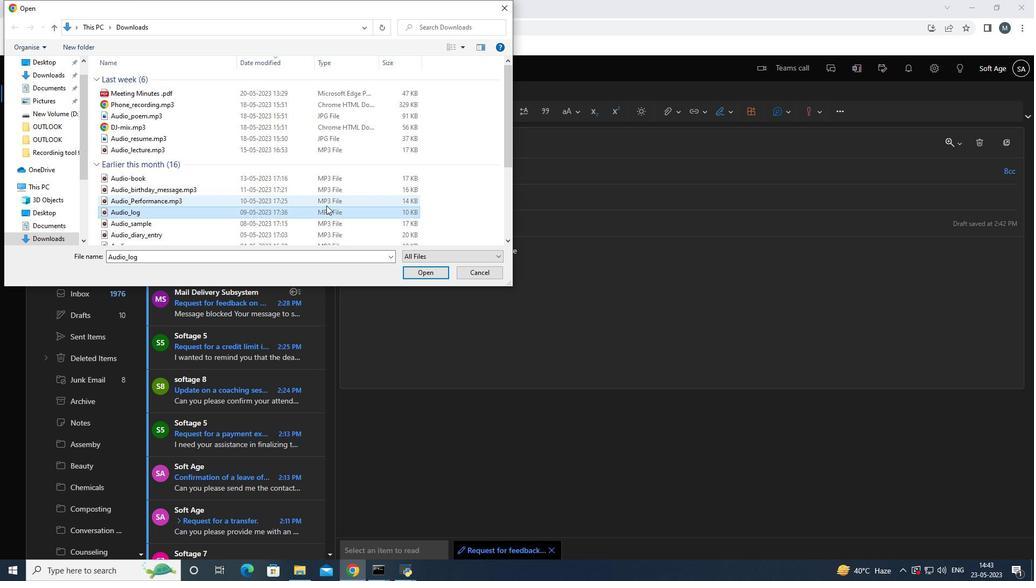 
Action: Mouse pressed left at (332, 201)
Screenshot: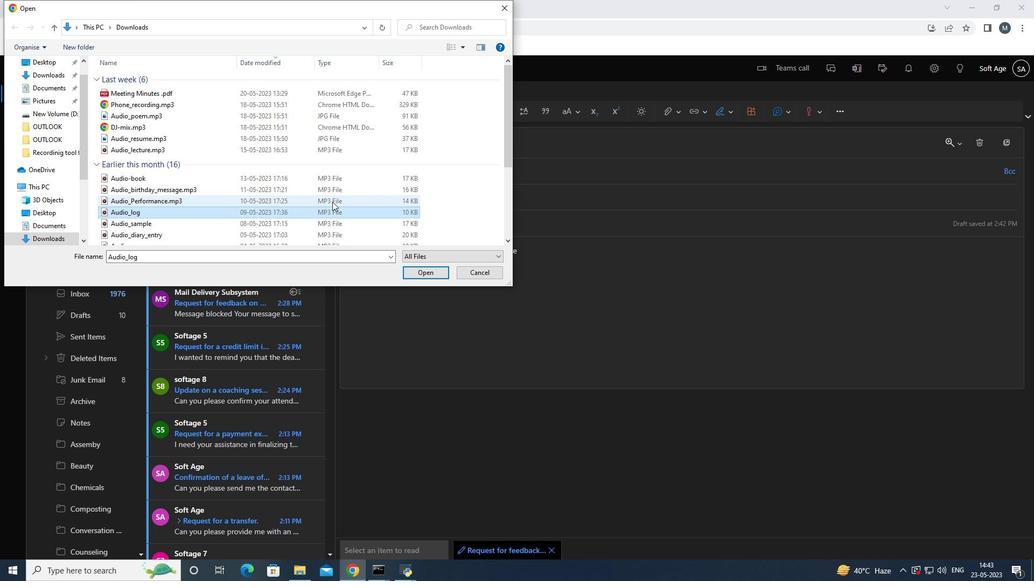 
Action: Mouse moved to (414, 271)
Screenshot: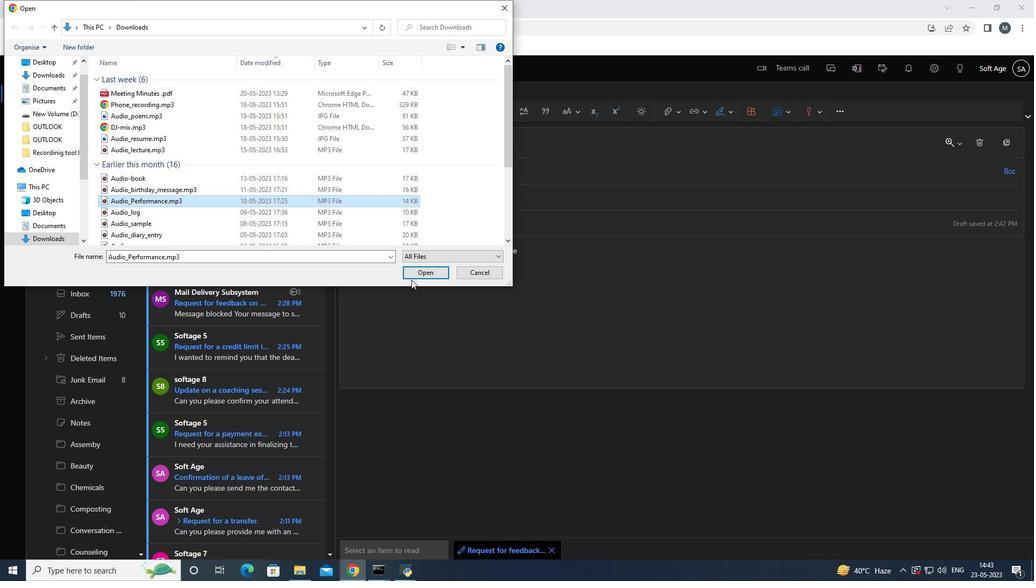 
Action: Mouse pressed left at (414, 271)
Screenshot: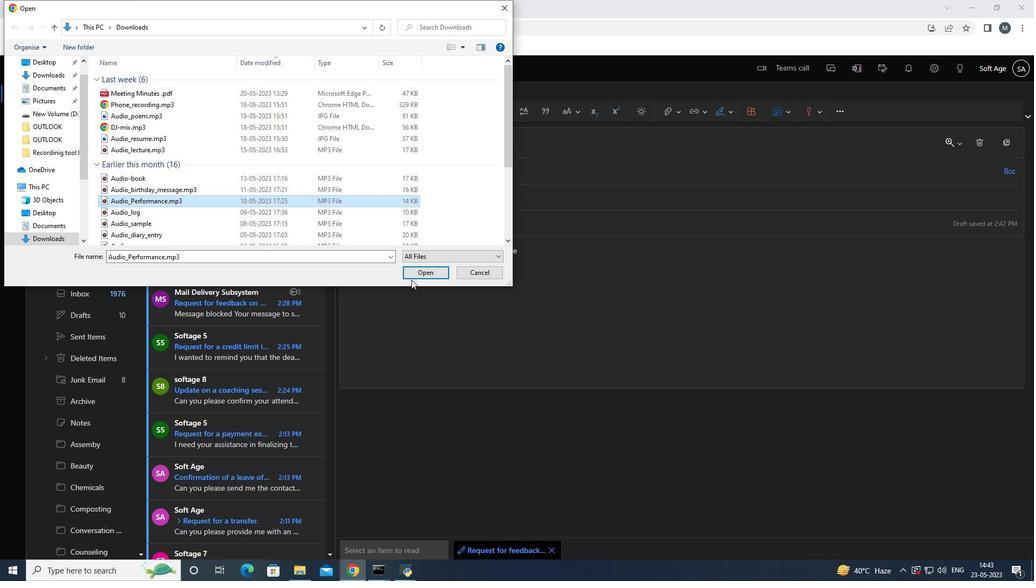 
Action: Mouse moved to (418, 360)
Screenshot: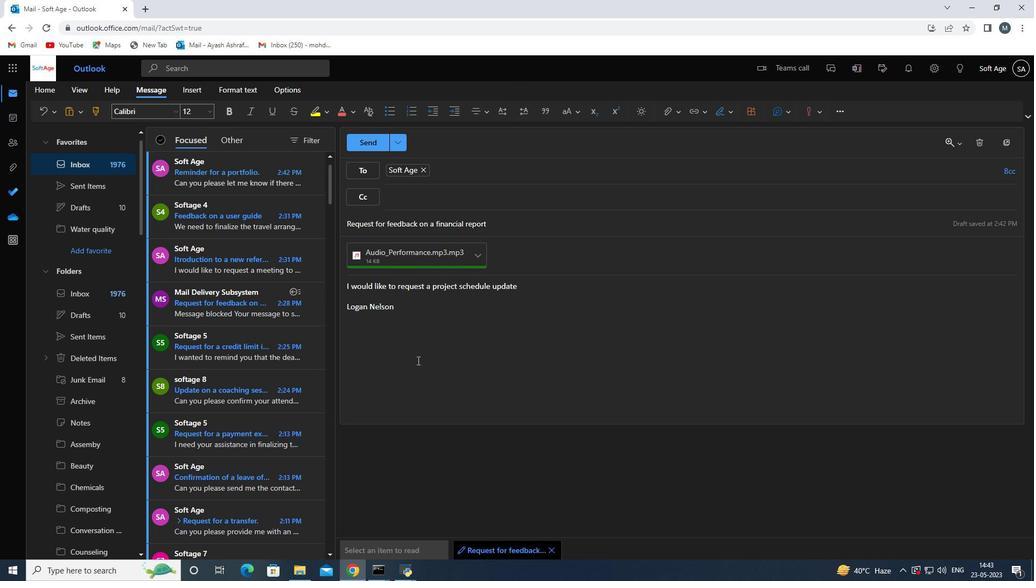 
Action: Mouse scrolled (418, 360) with delta (0, 0)
Screenshot: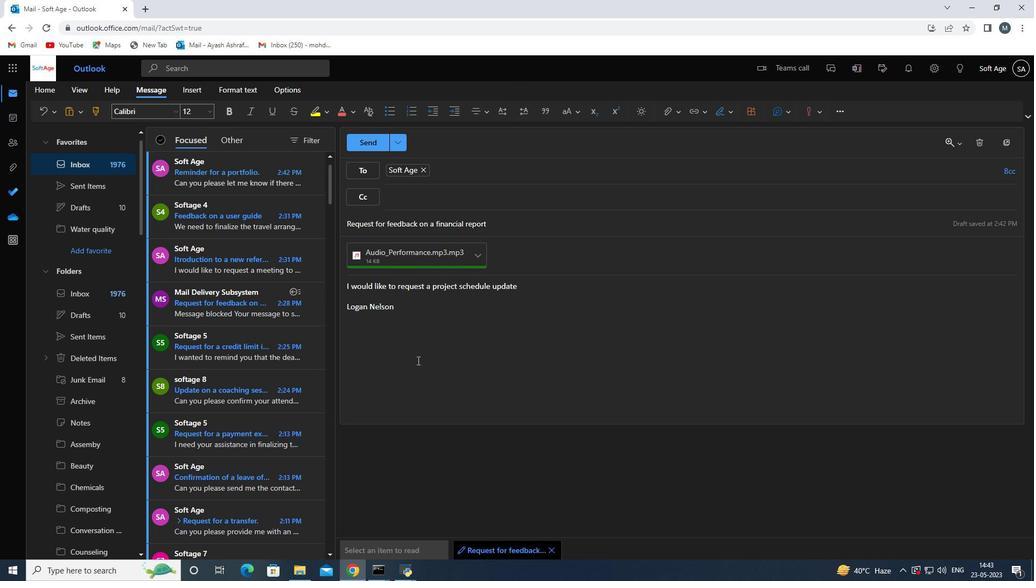 
Action: Mouse scrolled (418, 360) with delta (0, 0)
Screenshot: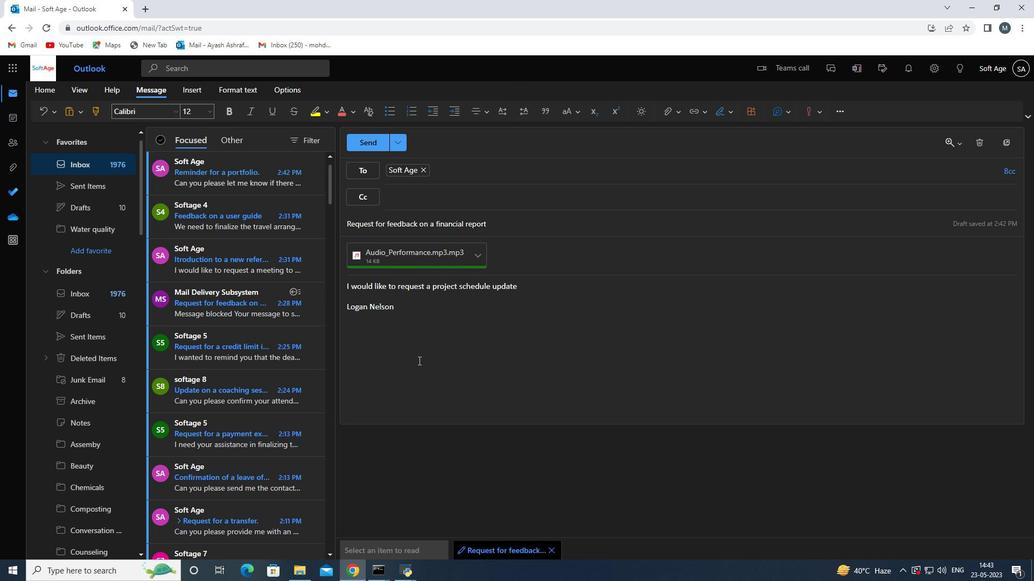 
Action: Mouse scrolled (418, 360) with delta (0, 0)
Screenshot: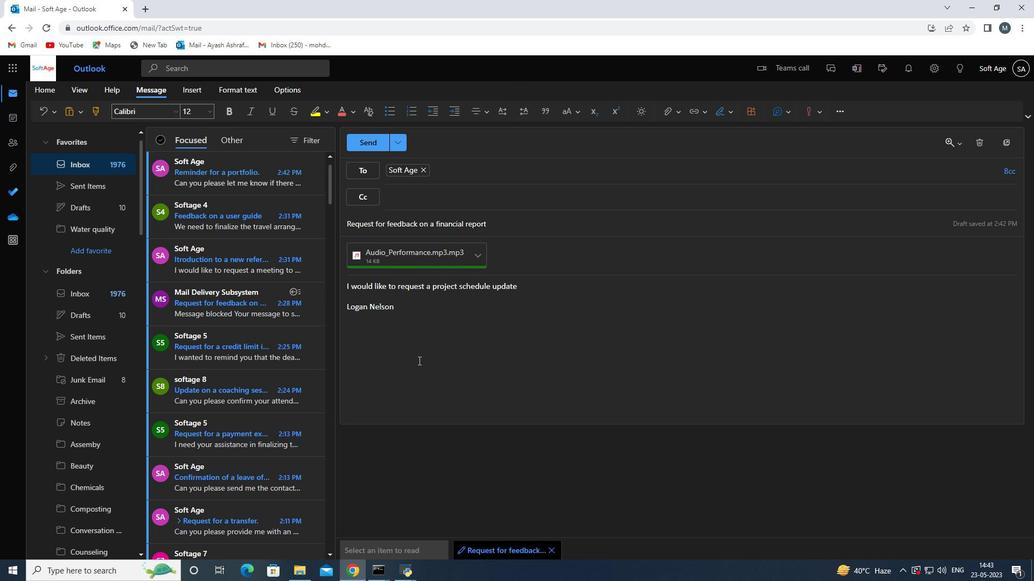 
Action: Mouse moved to (418, 360)
Screenshot: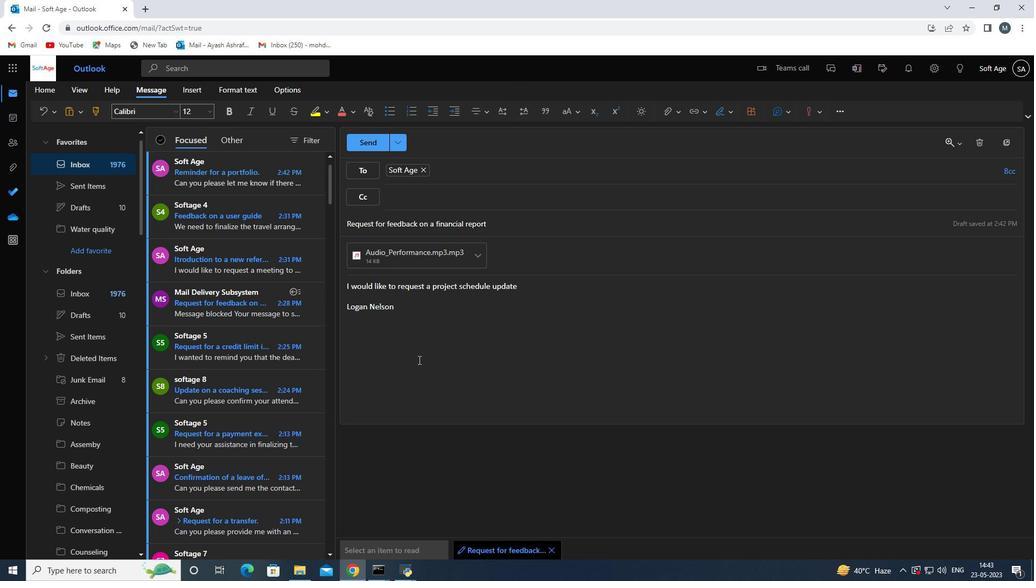 
Action: Mouse scrolled (418, 360) with delta (0, 0)
Screenshot: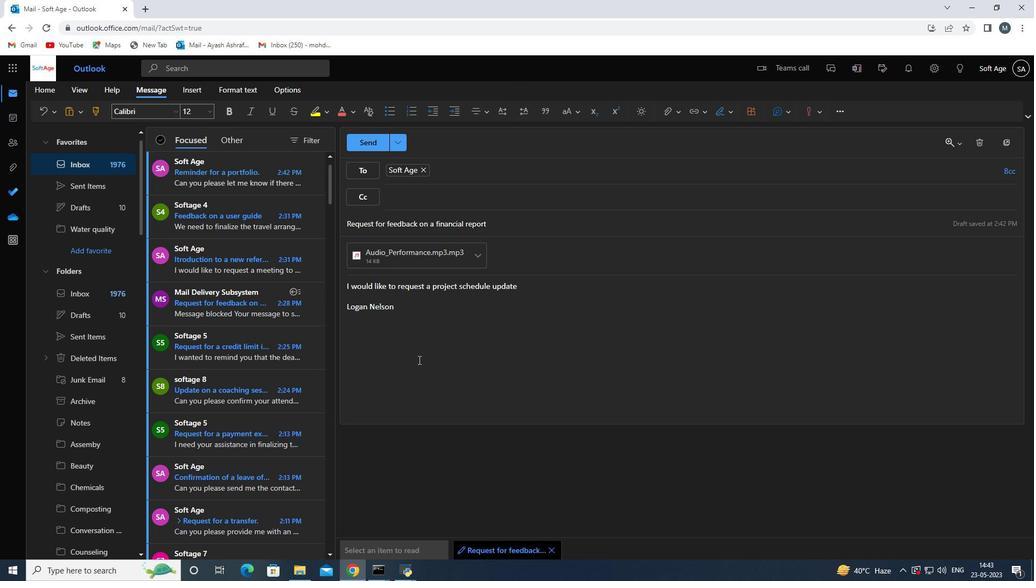 
Action: Mouse moved to (423, 354)
Screenshot: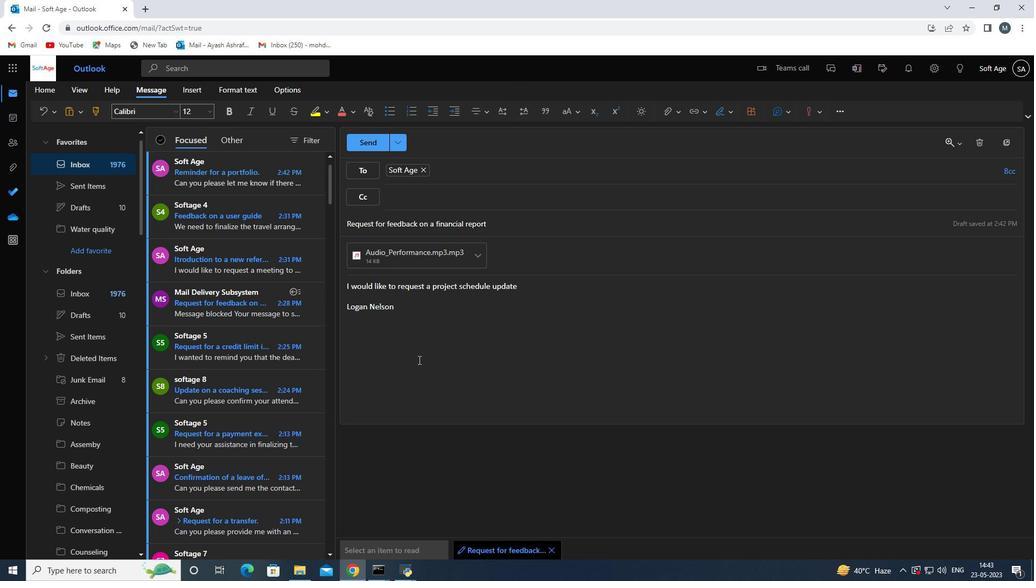 
Action: Mouse scrolled (418, 360) with delta (0, 0)
Screenshot: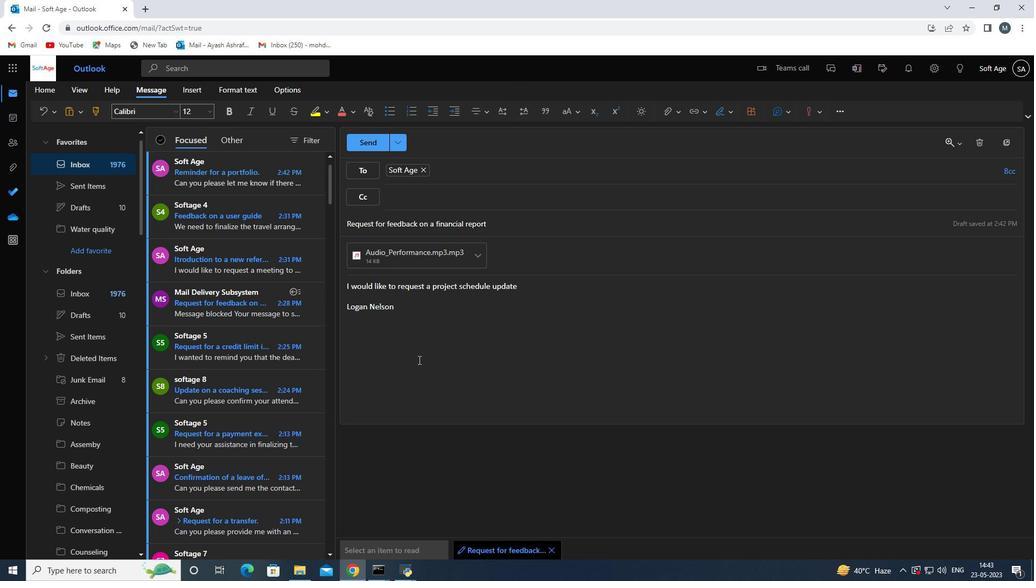 
Action: Mouse moved to (361, 143)
Screenshot: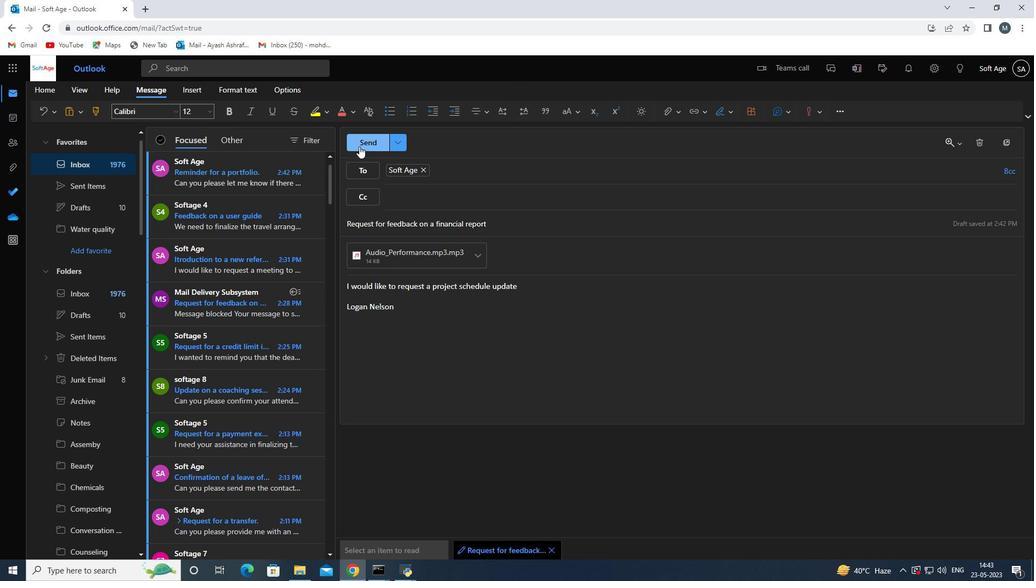 
Action: Mouse pressed left at (361, 143)
Screenshot: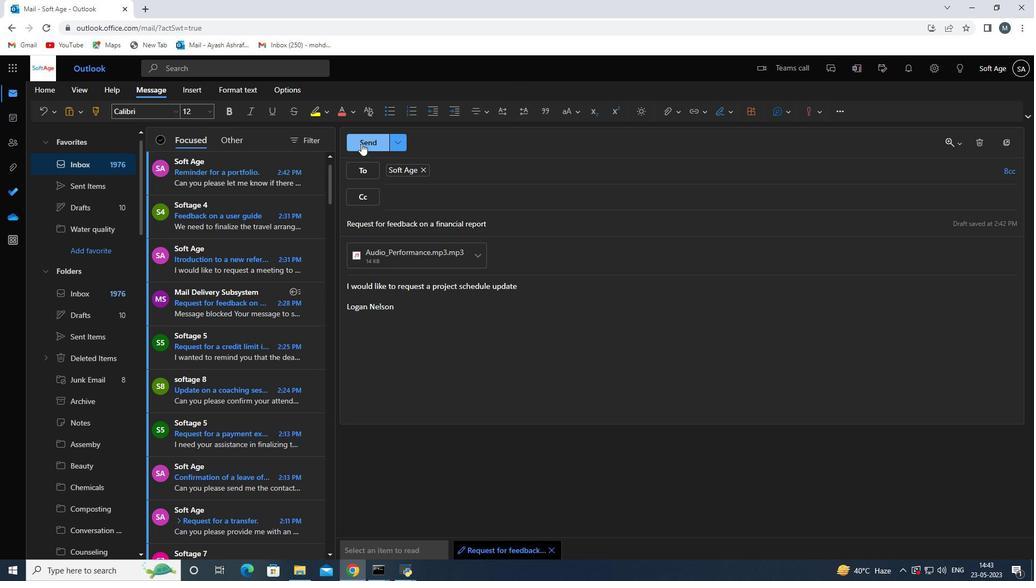 
Action: Mouse moved to (70, 285)
Screenshot: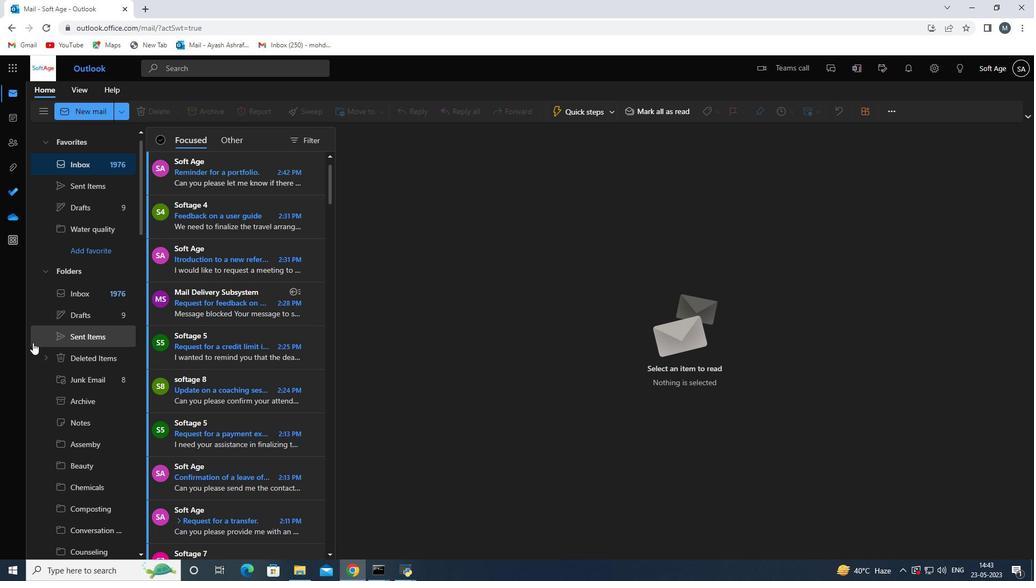 
Action: Mouse scrolled (70, 286) with delta (0, 0)
Screenshot: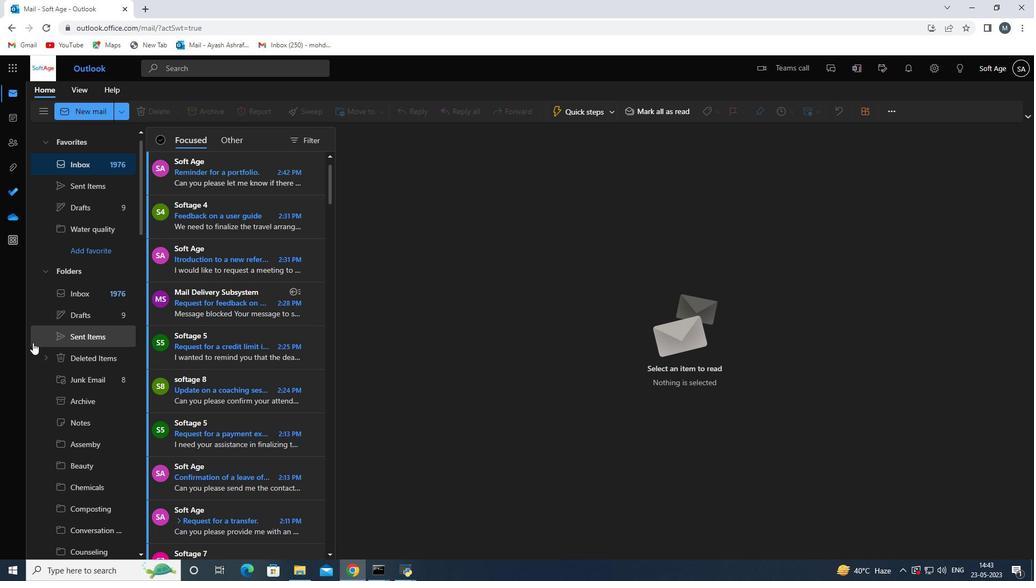 
Action: Mouse moved to (78, 277)
Screenshot: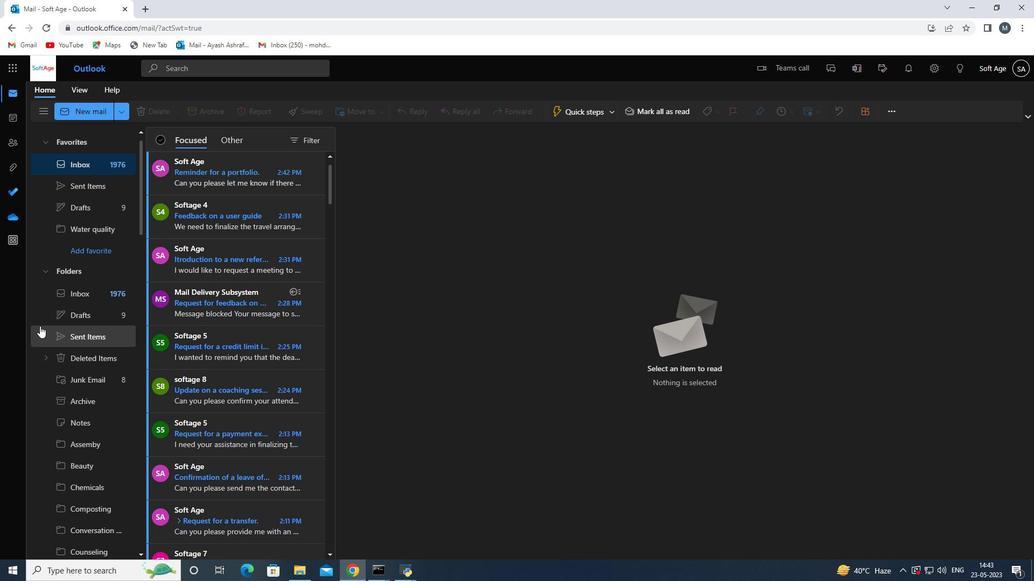
Action: Mouse scrolled (78, 278) with delta (0, 0)
Screenshot: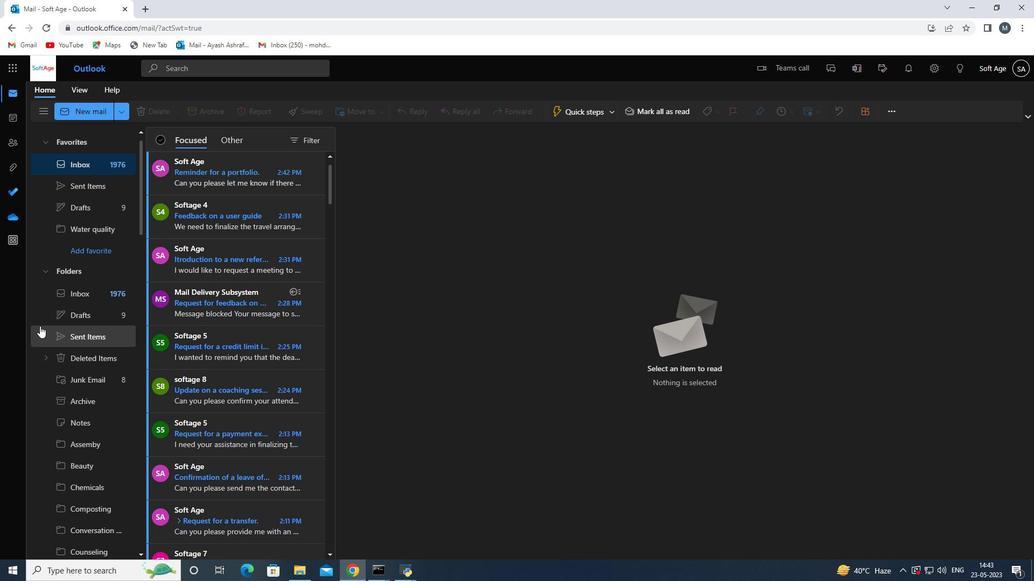 
Action: Mouse moved to (84, 269)
Screenshot: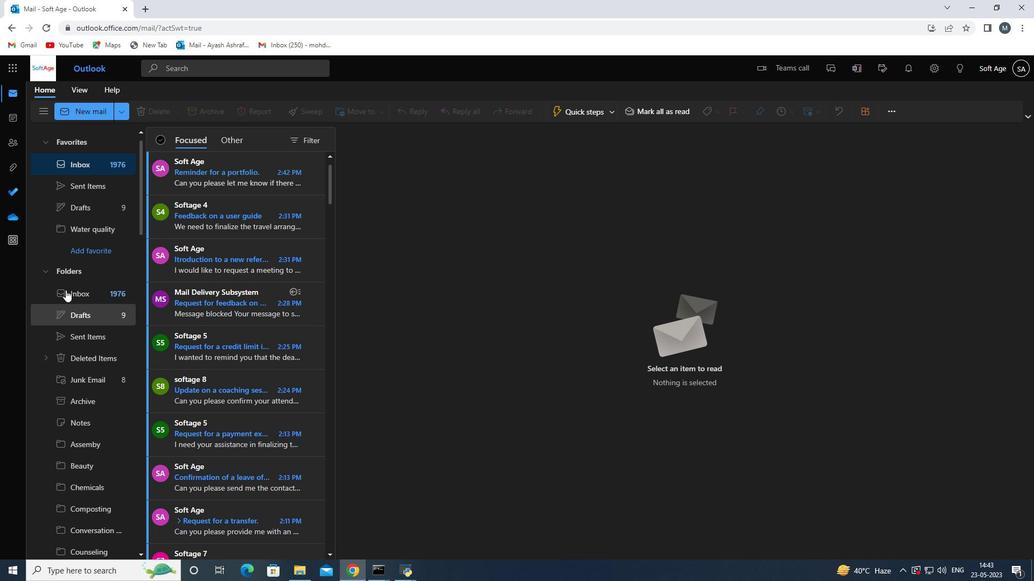
Action: Mouse scrolled (84, 269) with delta (0, 0)
Screenshot: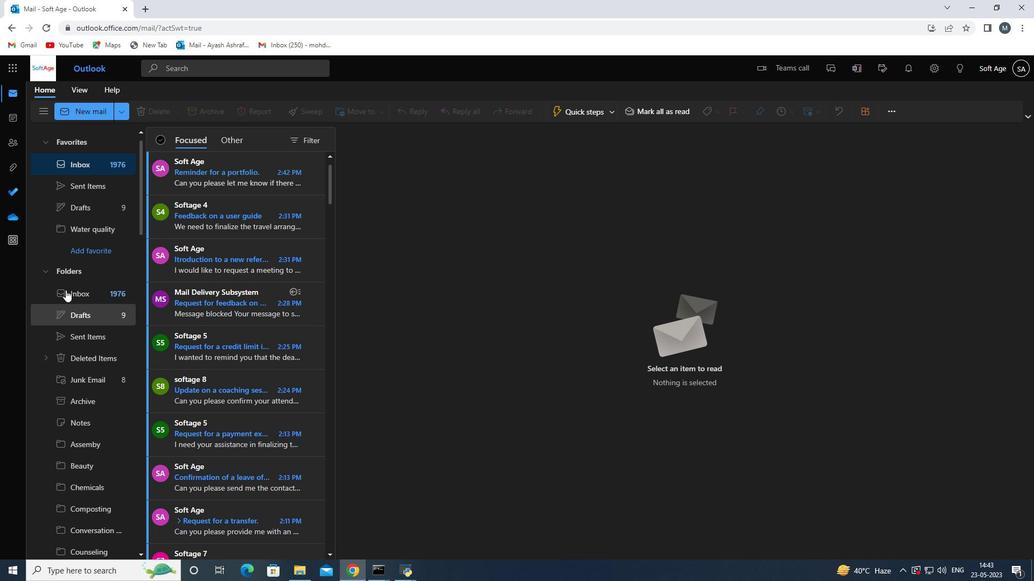 
Action: Mouse moved to (87, 263)
Screenshot: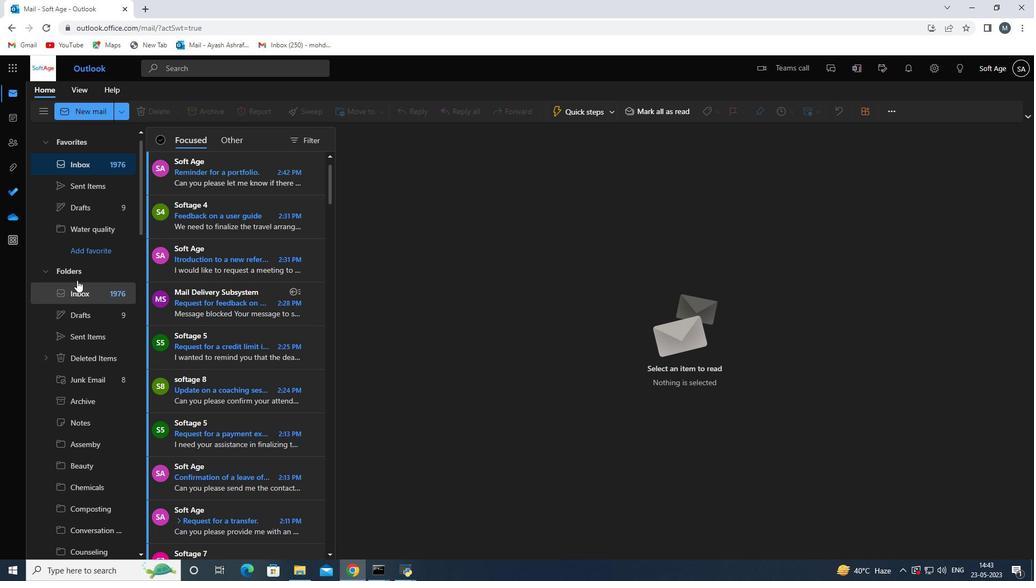 
Action: Mouse scrolled (87, 263) with delta (0, 0)
Screenshot: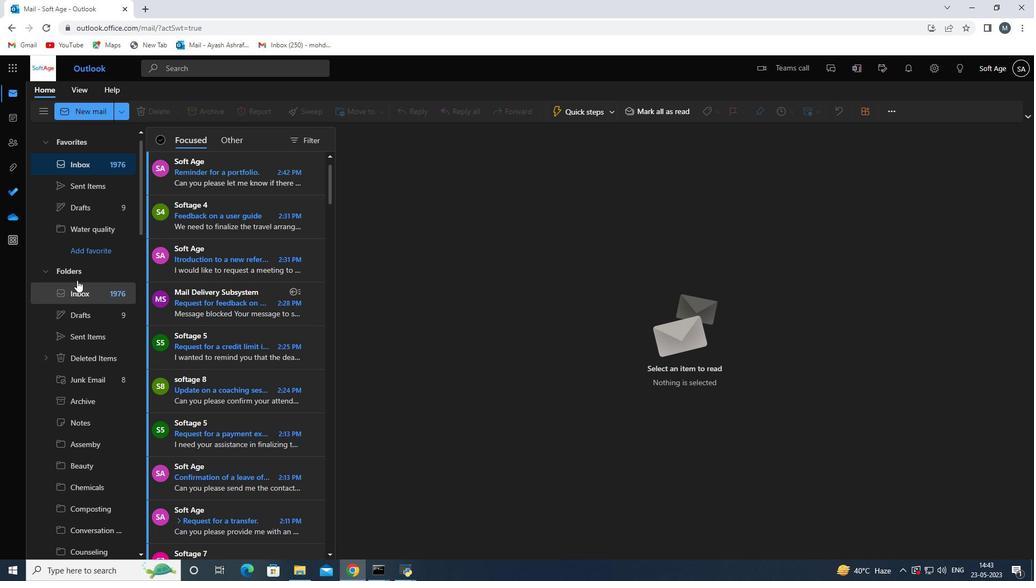 
Action: Mouse moved to (90, 192)
Screenshot: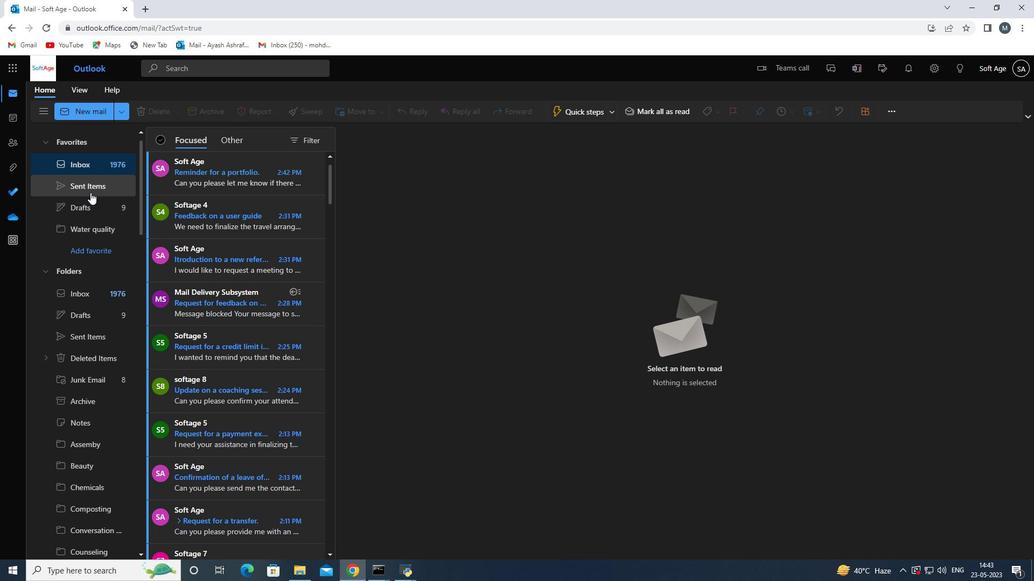 
Action: Mouse pressed left at (90, 192)
Screenshot: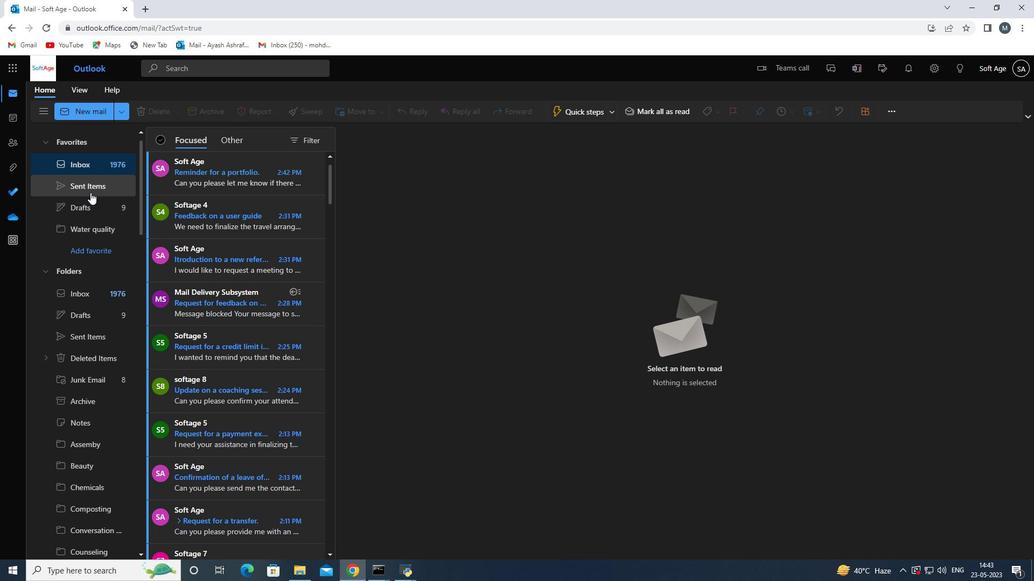 
Action: Mouse moved to (227, 202)
Screenshot: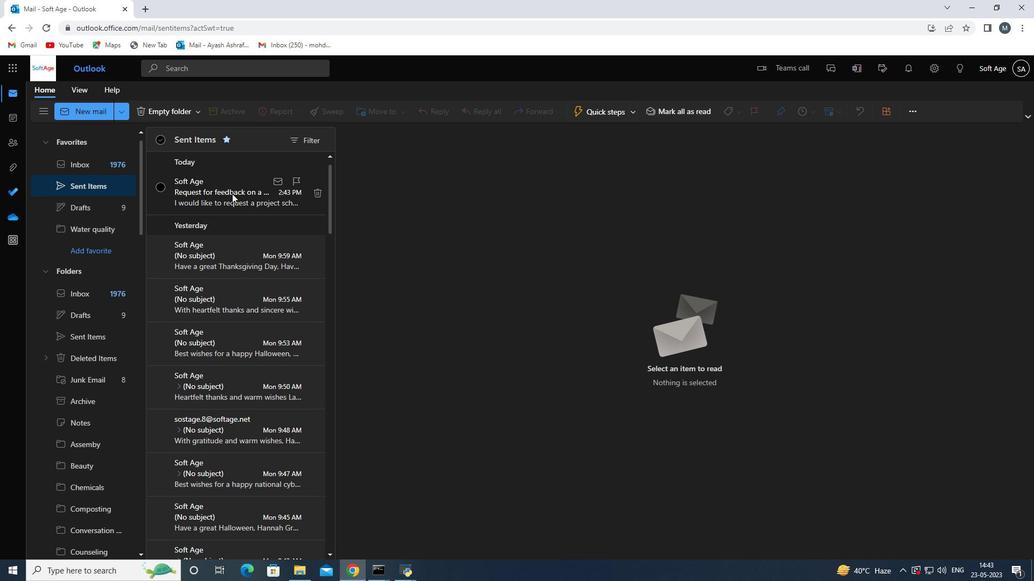 
Action: Mouse scrolled (227, 203) with delta (0, 0)
Screenshot: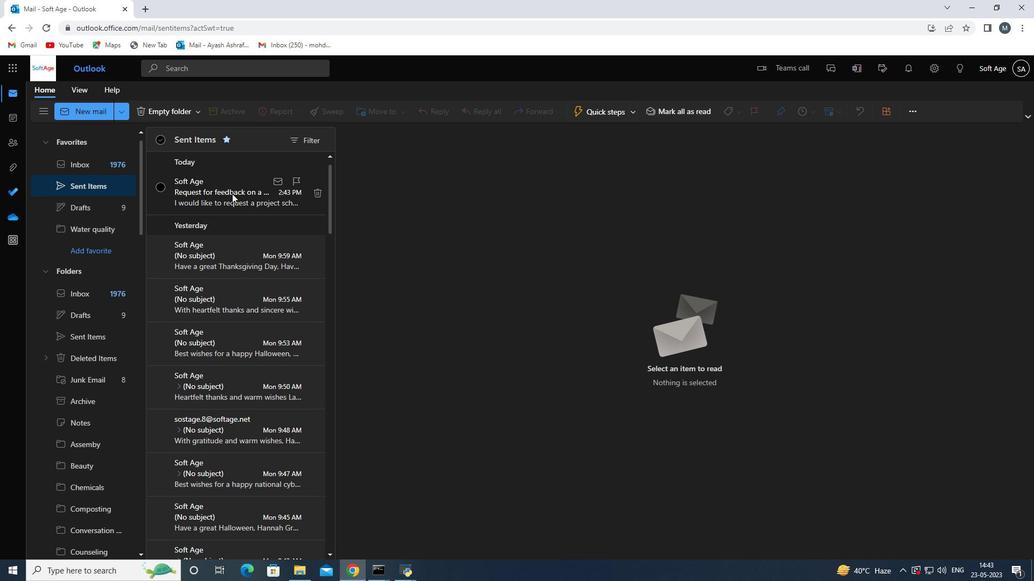 
Action: Mouse scrolled (227, 203) with delta (0, 0)
Screenshot: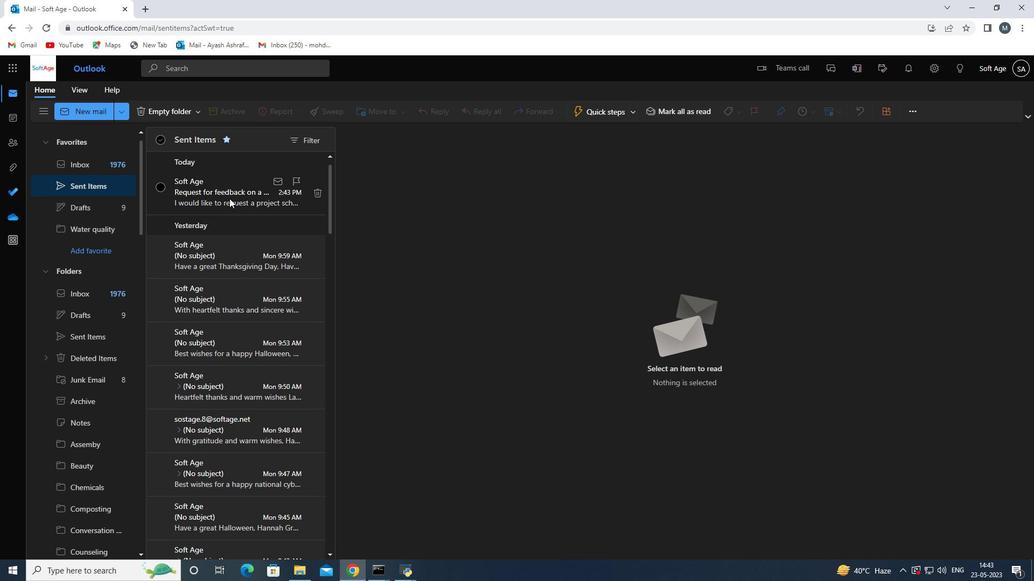 
Action: Mouse scrolled (227, 203) with delta (0, 0)
Screenshot: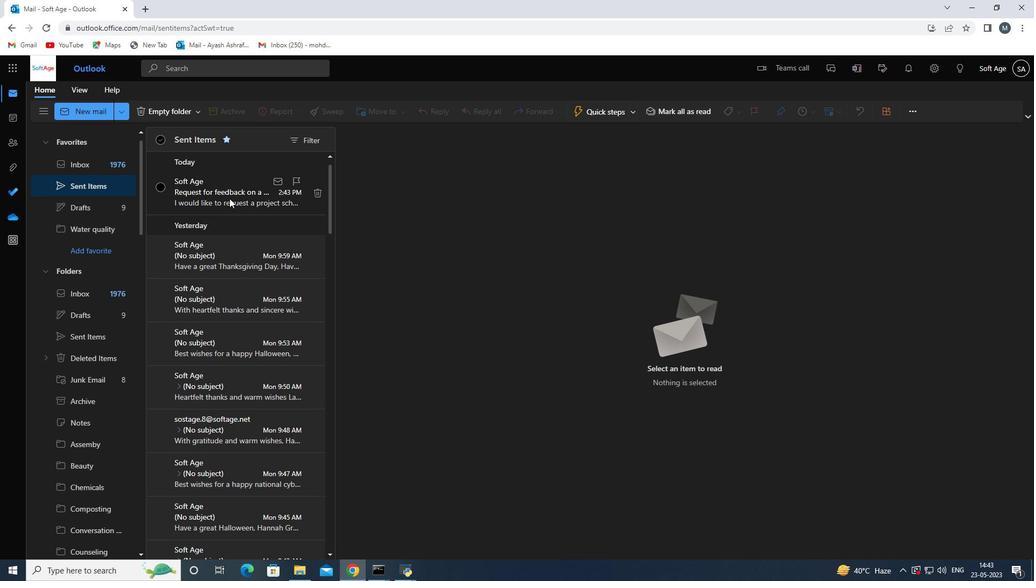 
Action: Mouse moved to (226, 203)
Screenshot: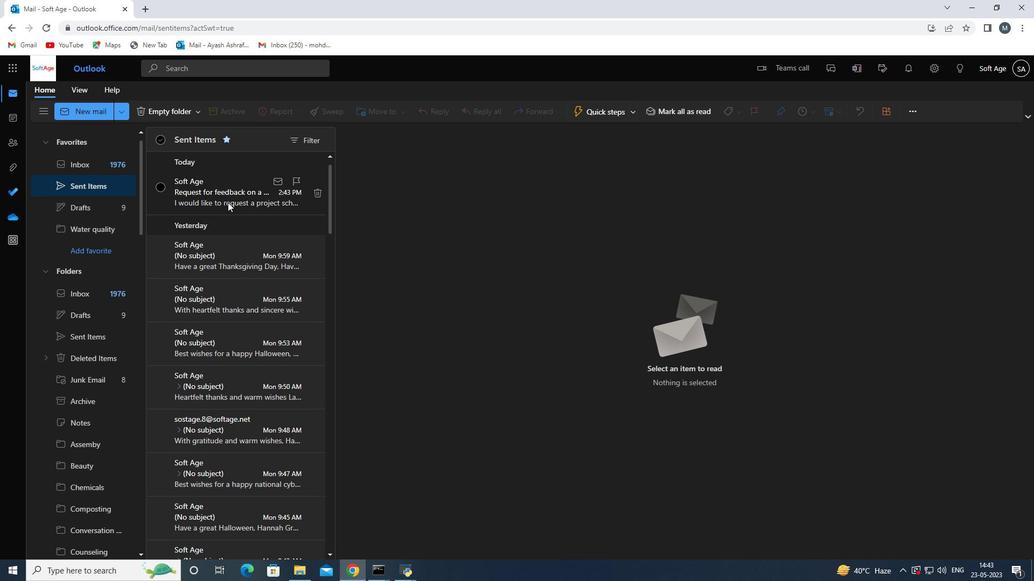 
Action: Mouse pressed left at (226, 203)
Screenshot: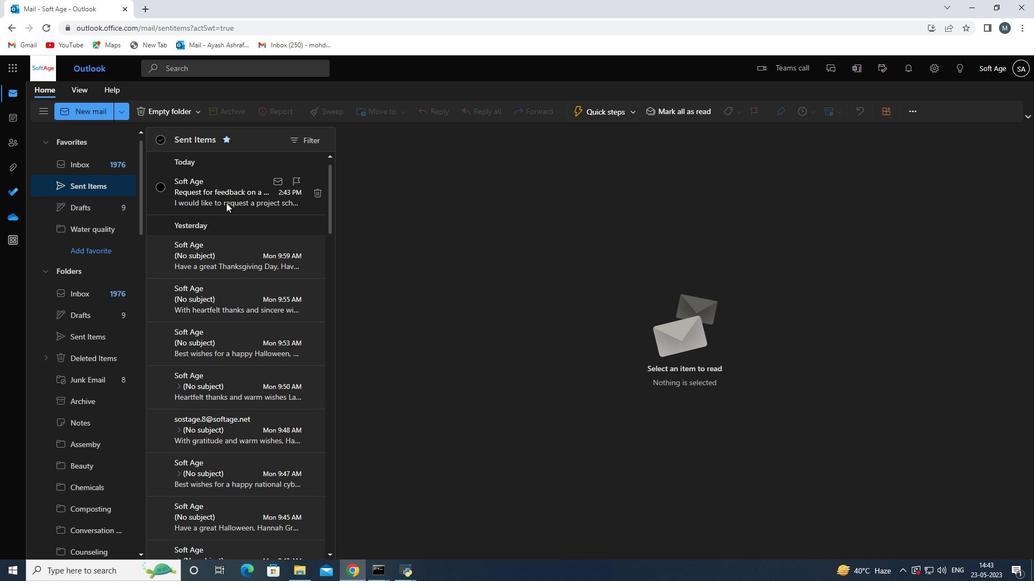 
Action: Mouse moved to (369, 116)
Screenshot: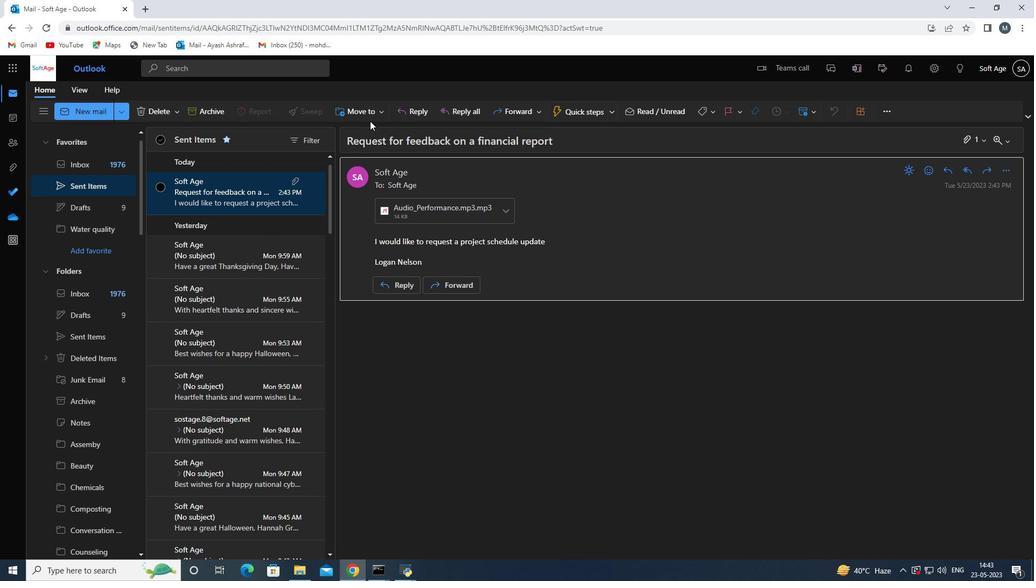 
Action: Mouse pressed left at (369, 116)
Screenshot: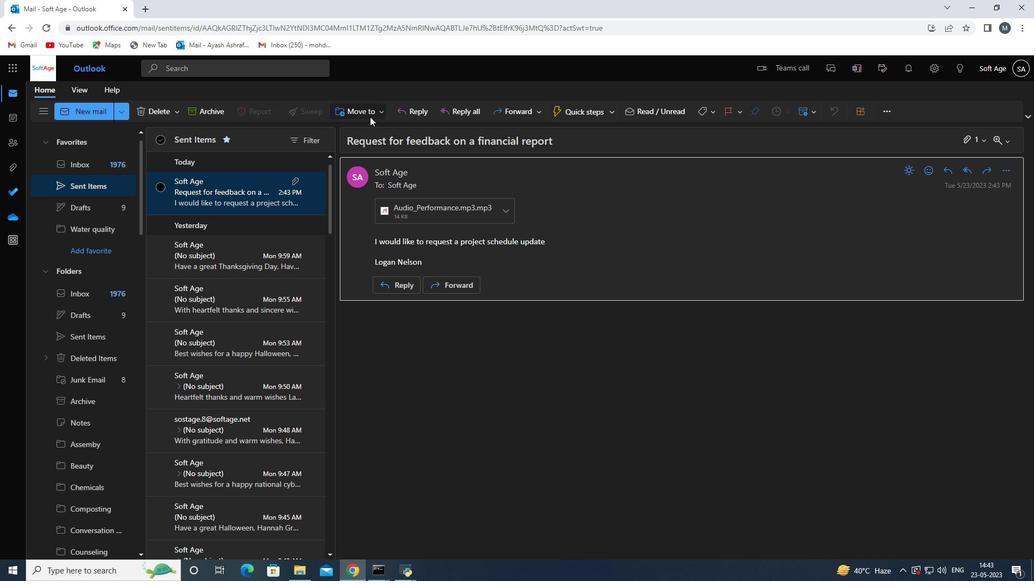 
Action: Mouse moved to (390, 129)
Screenshot: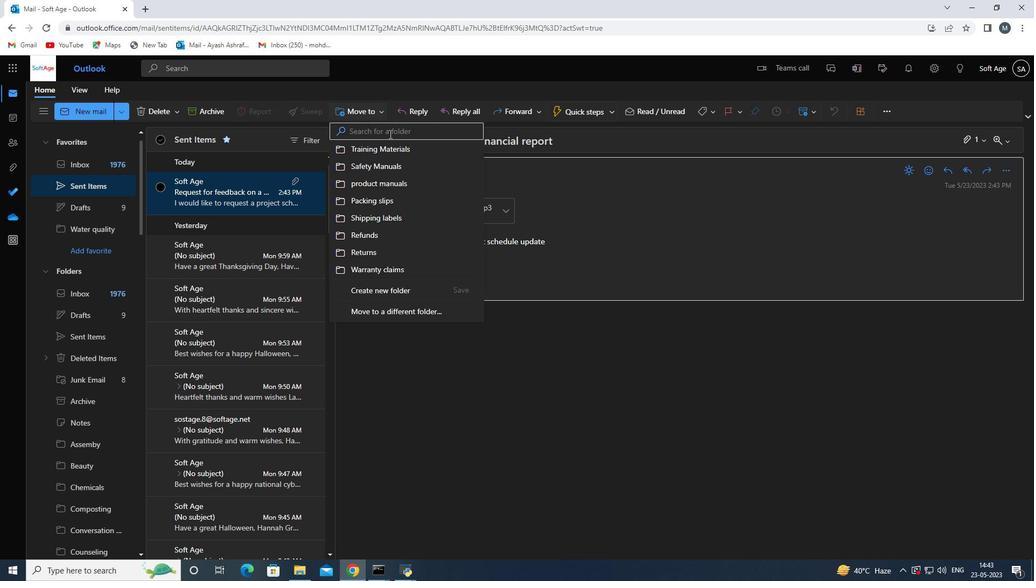 
Action: Mouse pressed left at (390, 129)
Screenshot: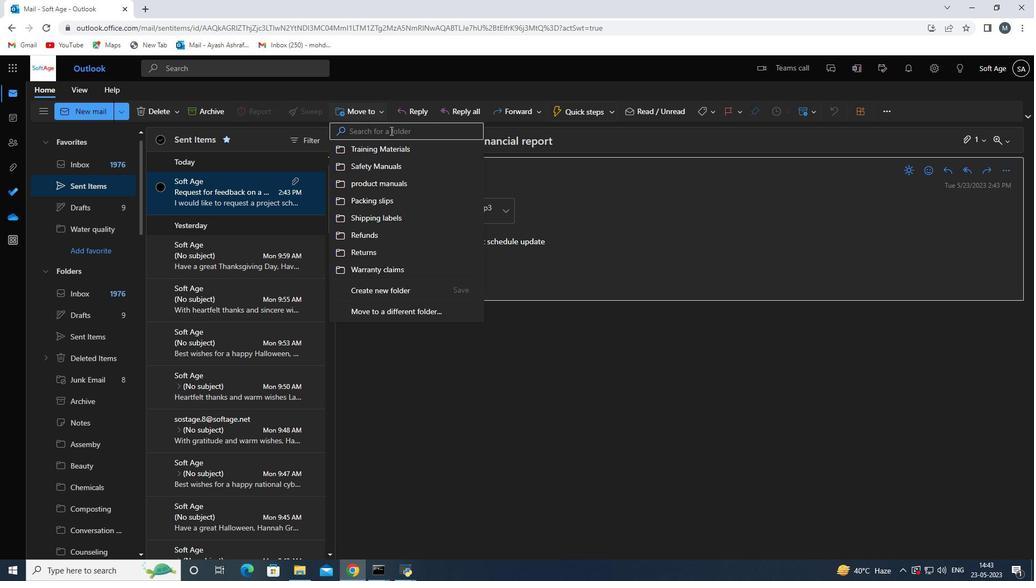
Action: Key pressed <Key.shift>Employee<Key.space>handboooks
Screenshot: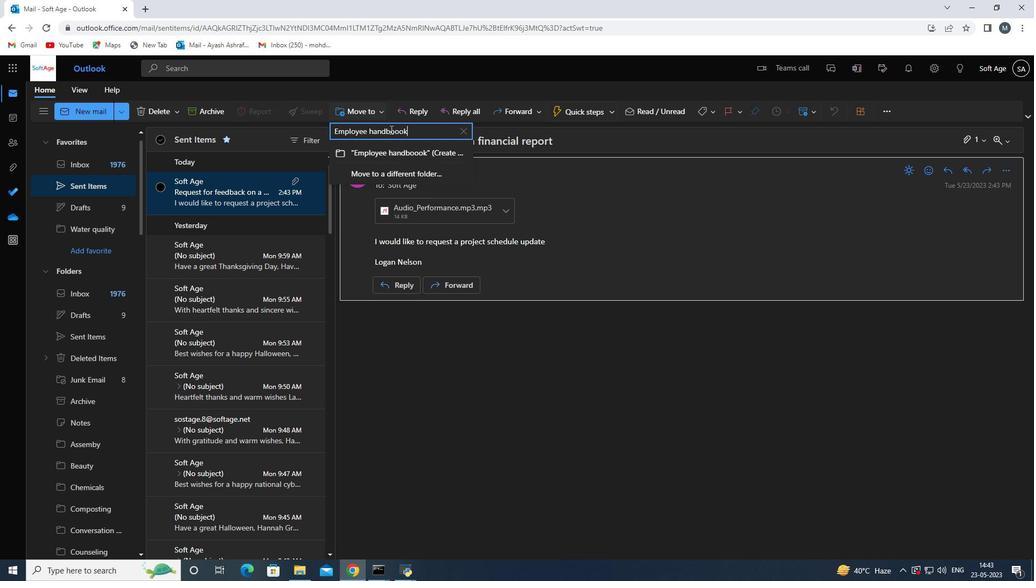 
Action: Mouse moved to (389, 153)
Screenshot: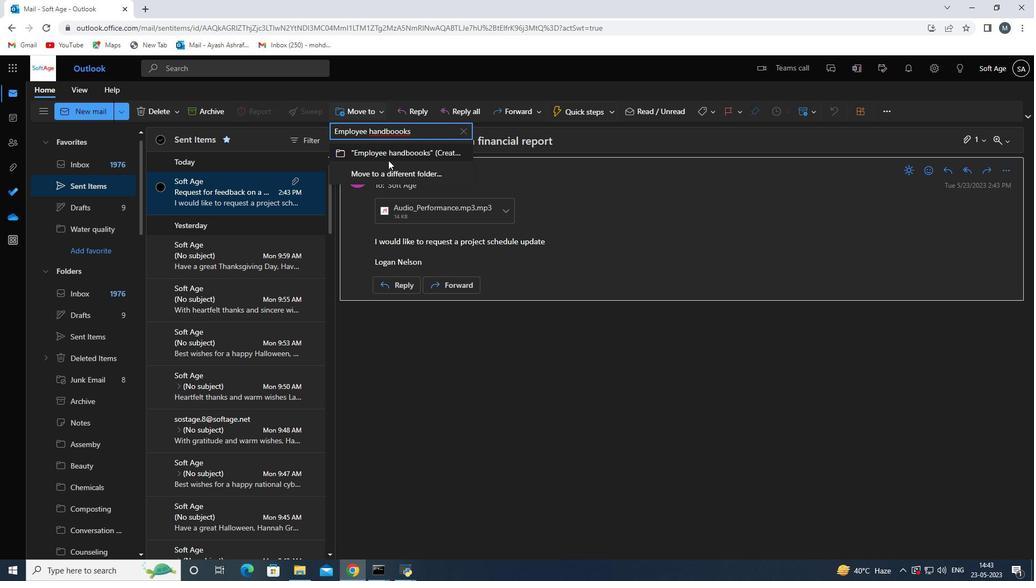 
Action: Mouse pressed left at (389, 153)
Screenshot: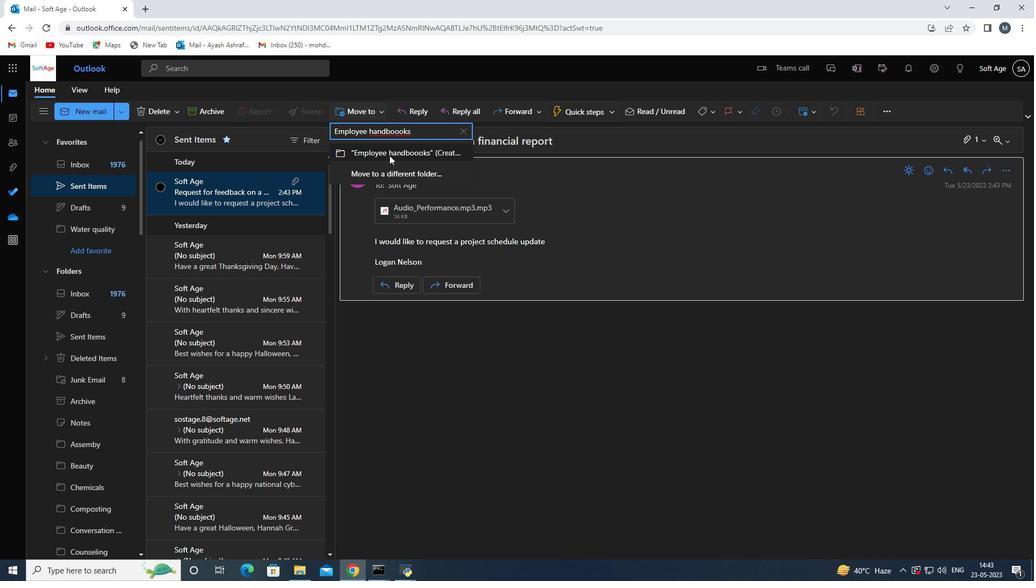 
